 Task: Look for space in Tlaquiltenango, Mexico from 12th  July, 2023 to 15th July, 2023 for 3 adults in price range Rs.12000 to Rs.16000. Place can be entire place with 2 bedrooms having 3 beds and 1 bathroom. Property type can be house, flat, guest house. Booking option can be shelf check-in. Required host language is English.
Action: Mouse moved to (481, 97)
Screenshot: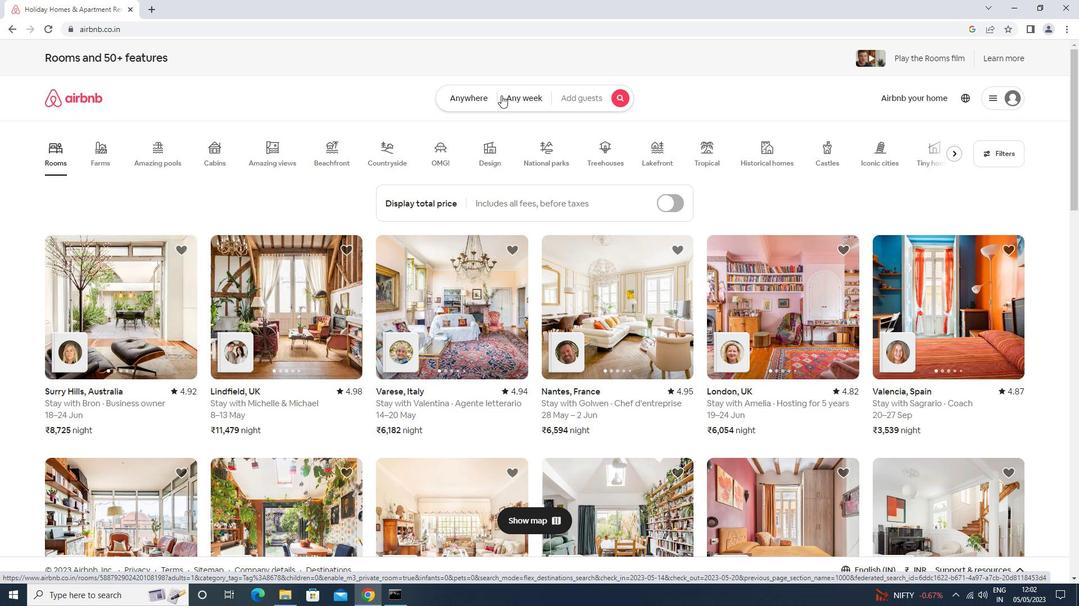 
Action: Mouse pressed left at (481, 97)
Screenshot: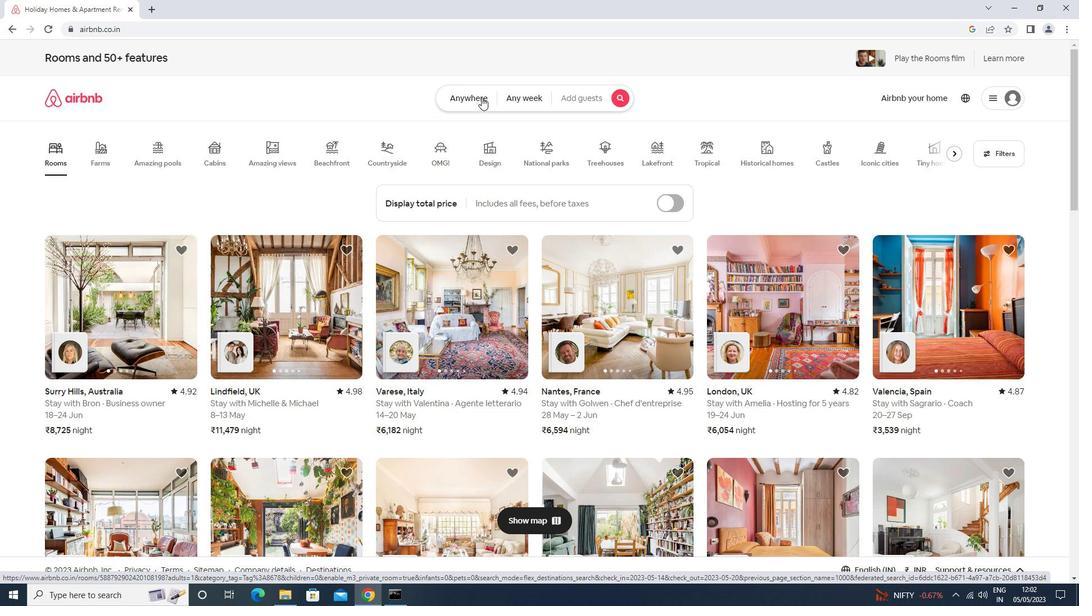 
Action: Mouse moved to (415, 145)
Screenshot: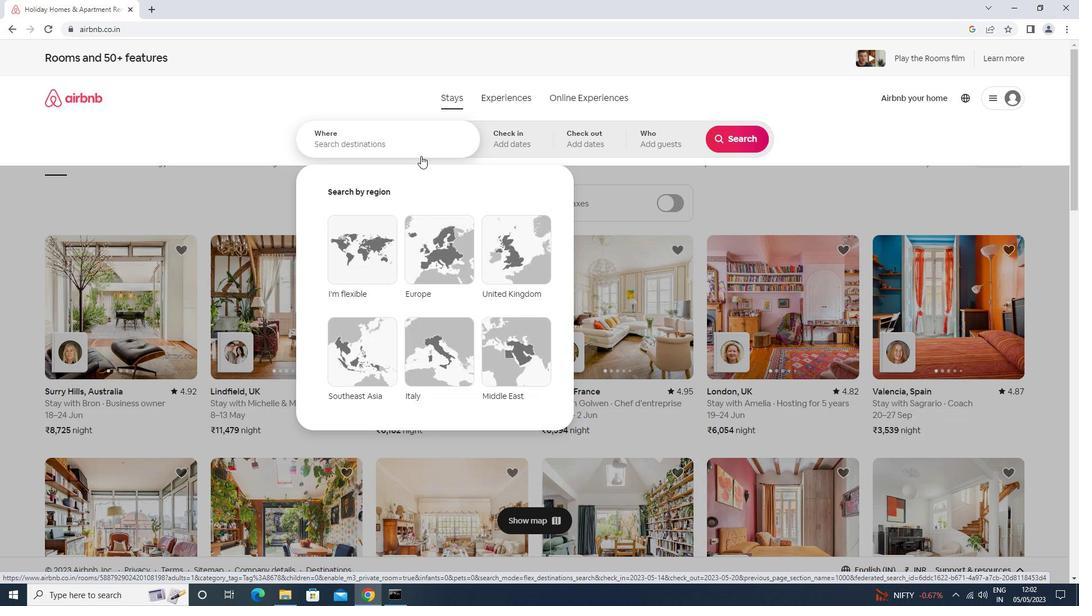 
Action: Mouse pressed left at (415, 145)
Screenshot: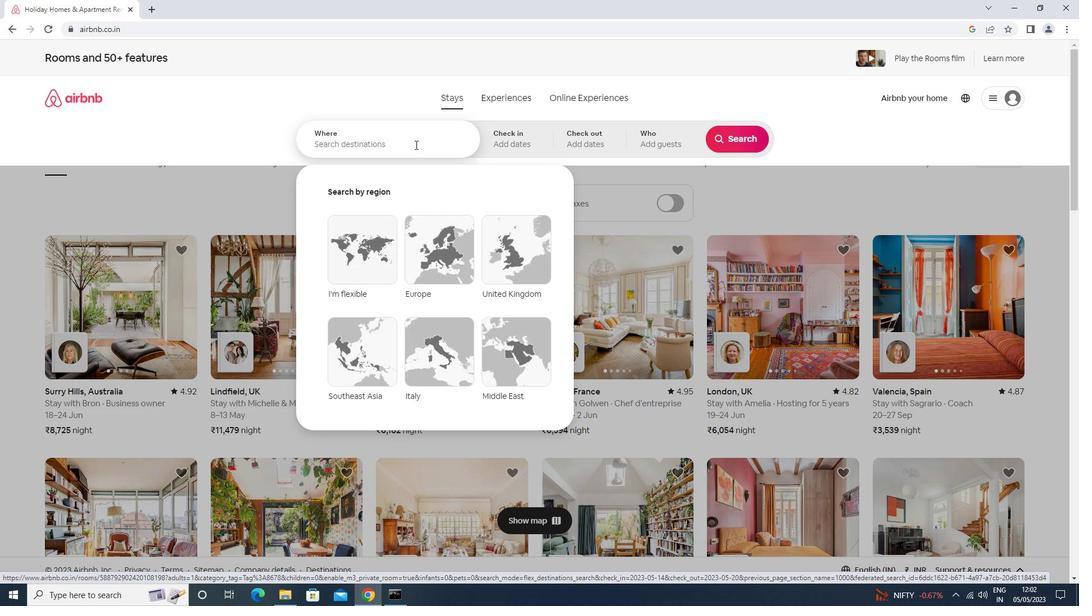 
Action: Key pressed <Key.shift>TIAQUILTENANGO<Key.space><Key.shift><Key.shift><Key.shift><Key.shift><Key.shift><Key.shift>MEXICO<Key.enter>
Screenshot: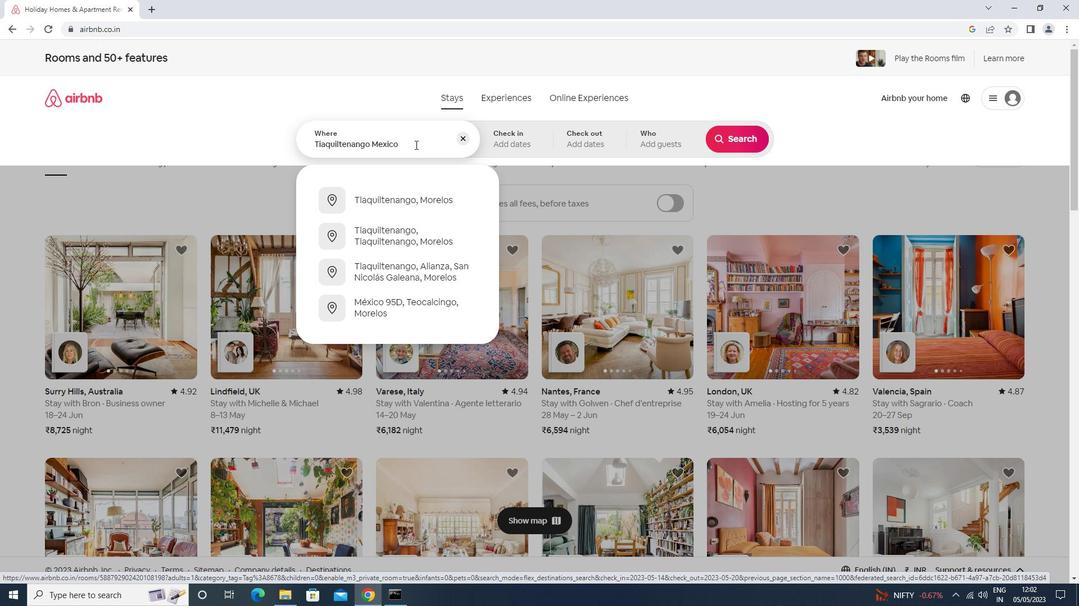 
Action: Mouse moved to (733, 229)
Screenshot: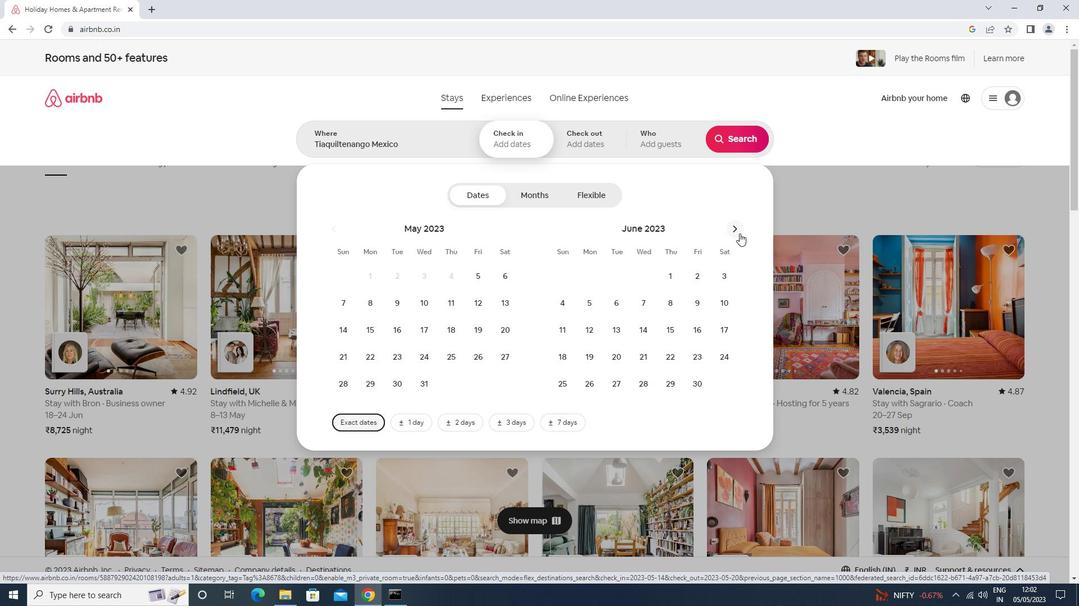 
Action: Mouse pressed left at (733, 229)
Screenshot: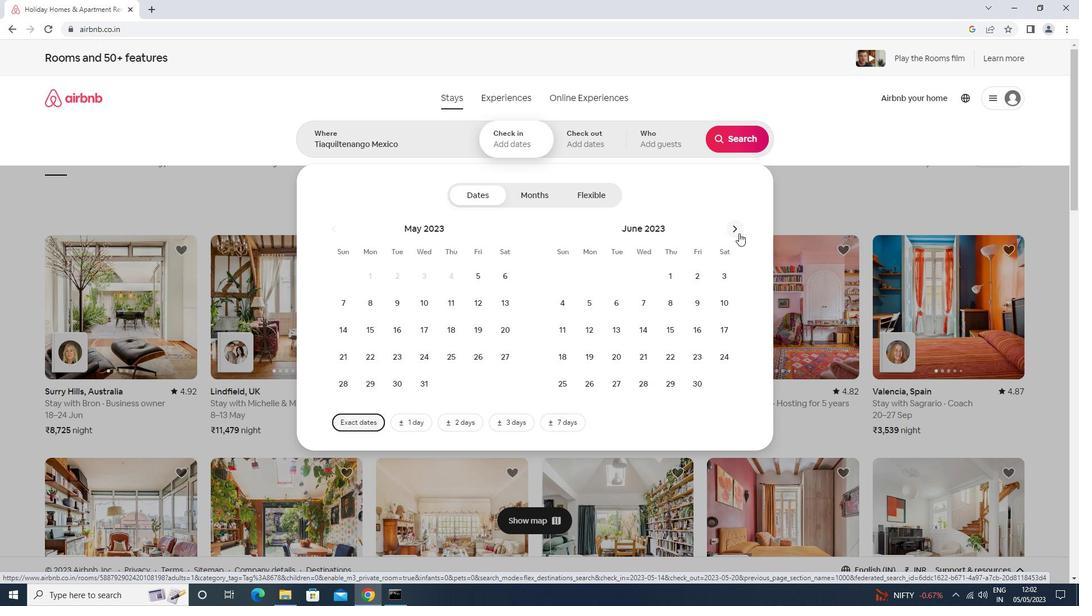 
Action: Mouse moved to (650, 329)
Screenshot: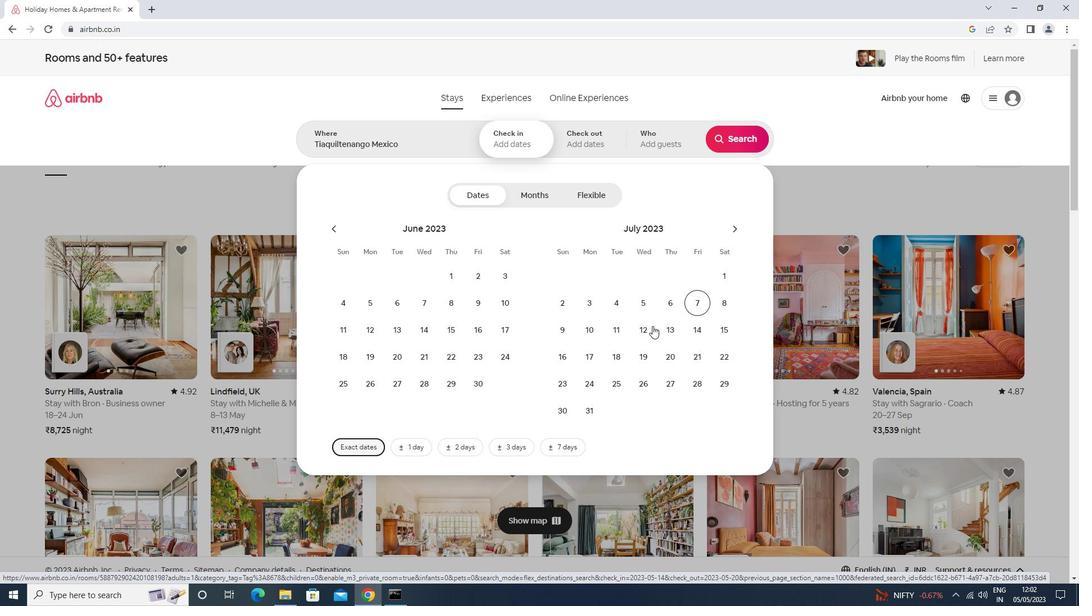 
Action: Mouse pressed left at (650, 329)
Screenshot: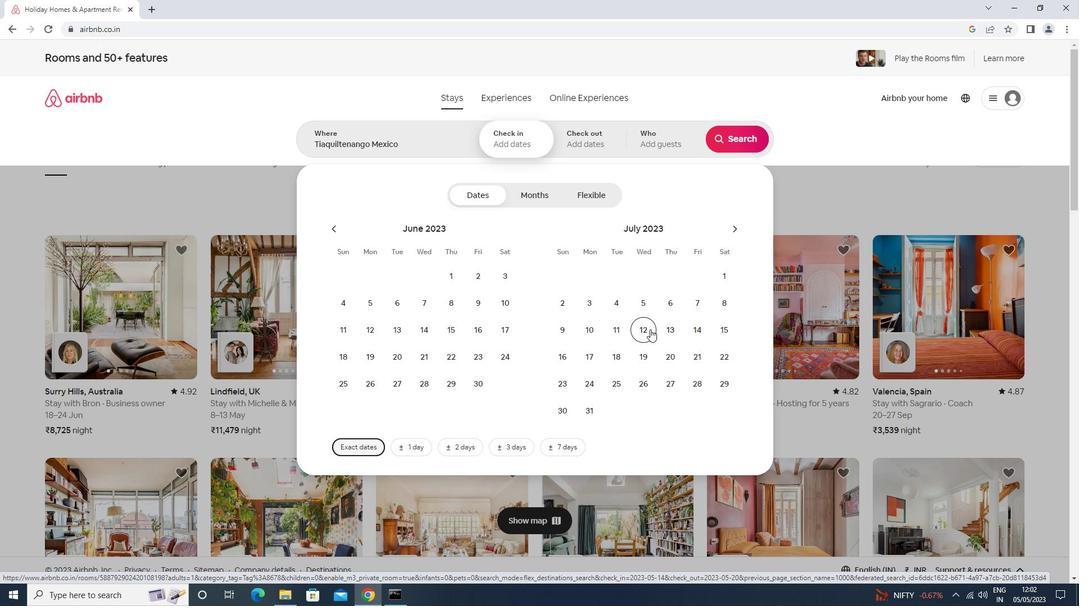 
Action: Mouse moved to (723, 329)
Screenshot: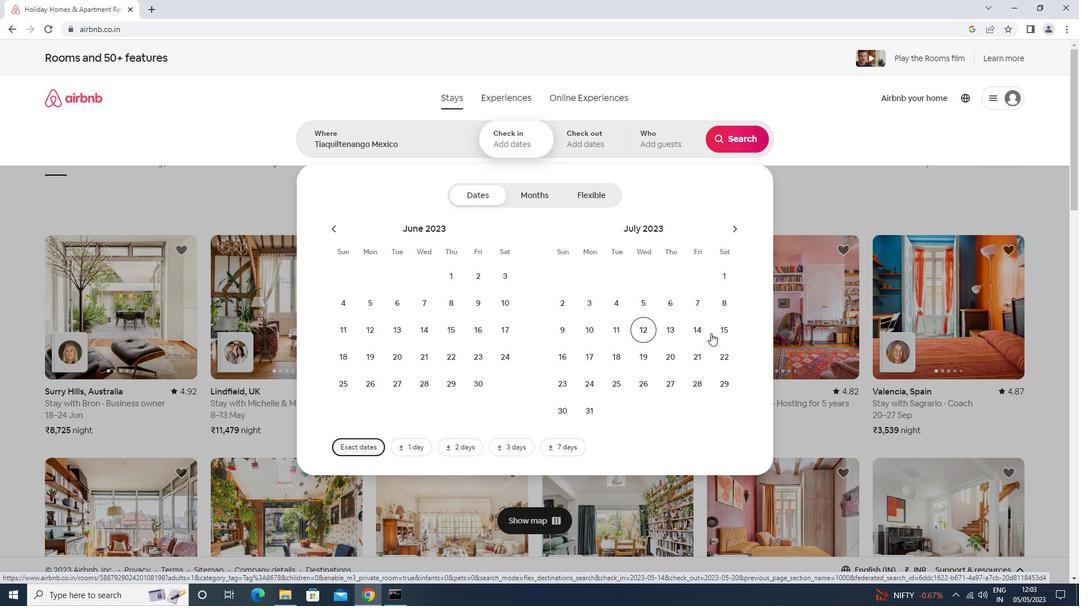 
Action: Mouse pressed left at (723, 329)
Screenshot: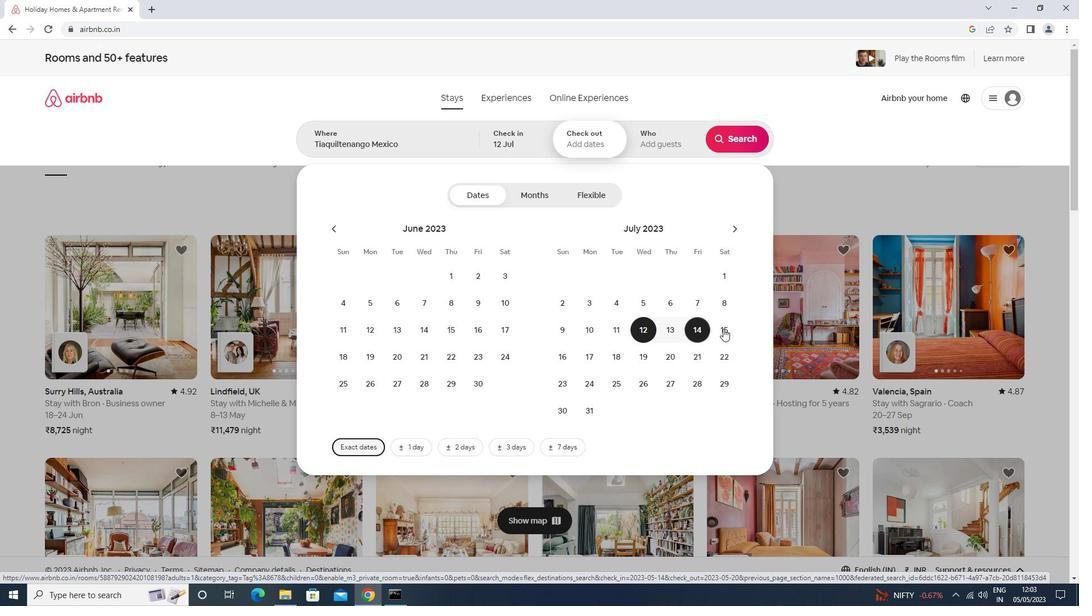 
Action: Mouse moved to (662, 150)
Screenshot: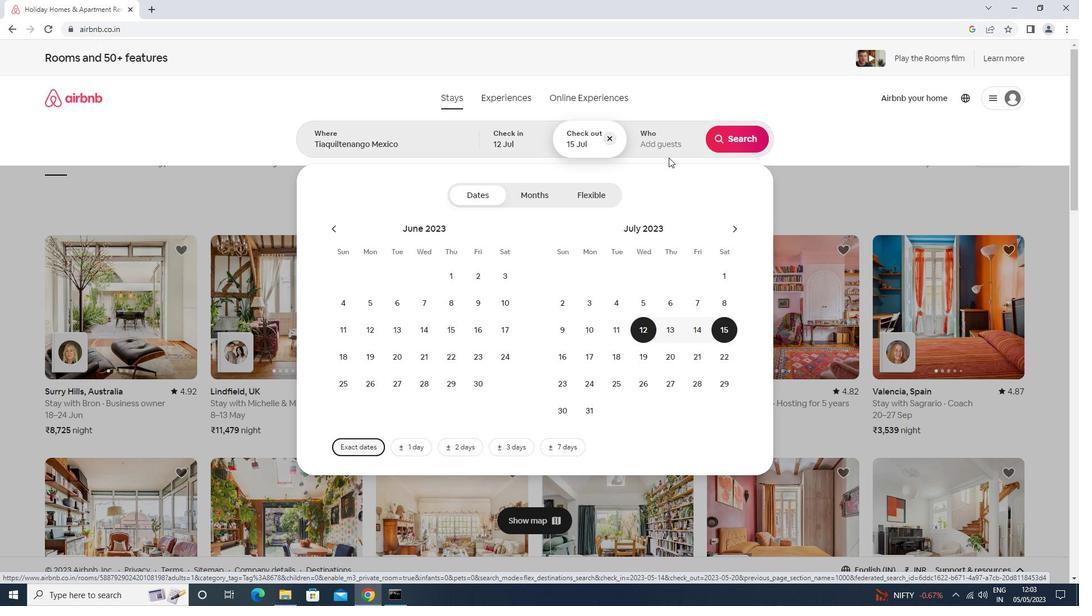 
Action: Mouse pressed left at (662, 150)
Screenshot: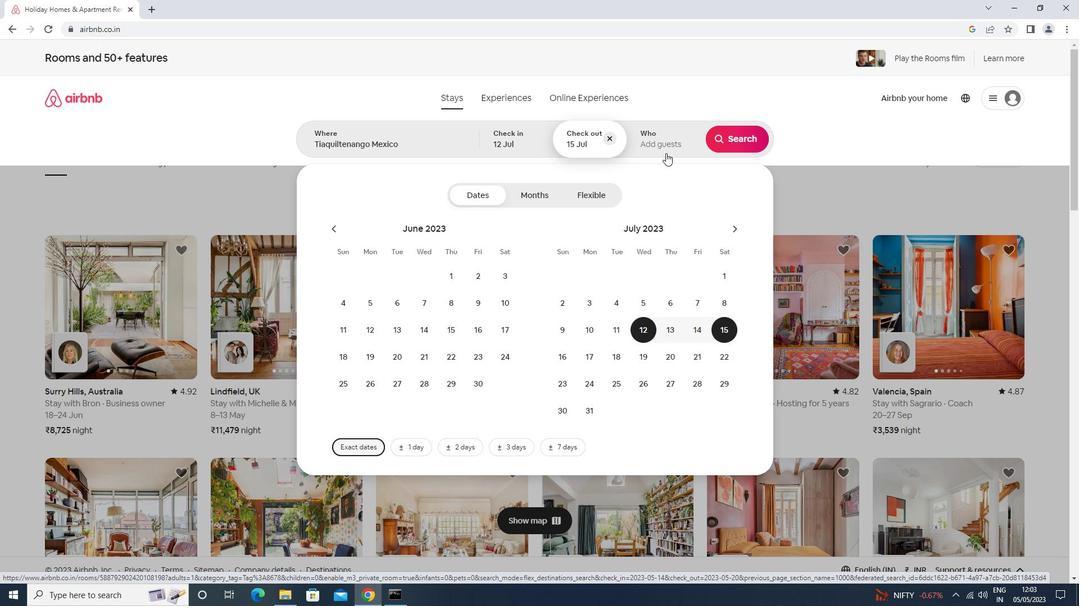 
Action: Mouse moved to (742, 200)
Screenshot: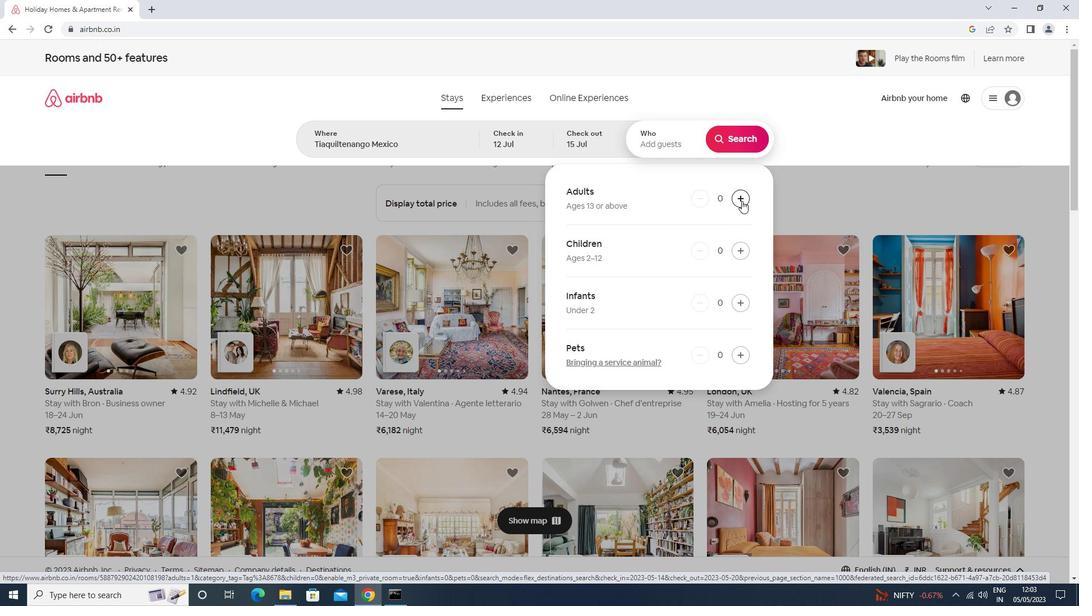 
Action: Mouse pressed left at (742, 200)
Screenshot: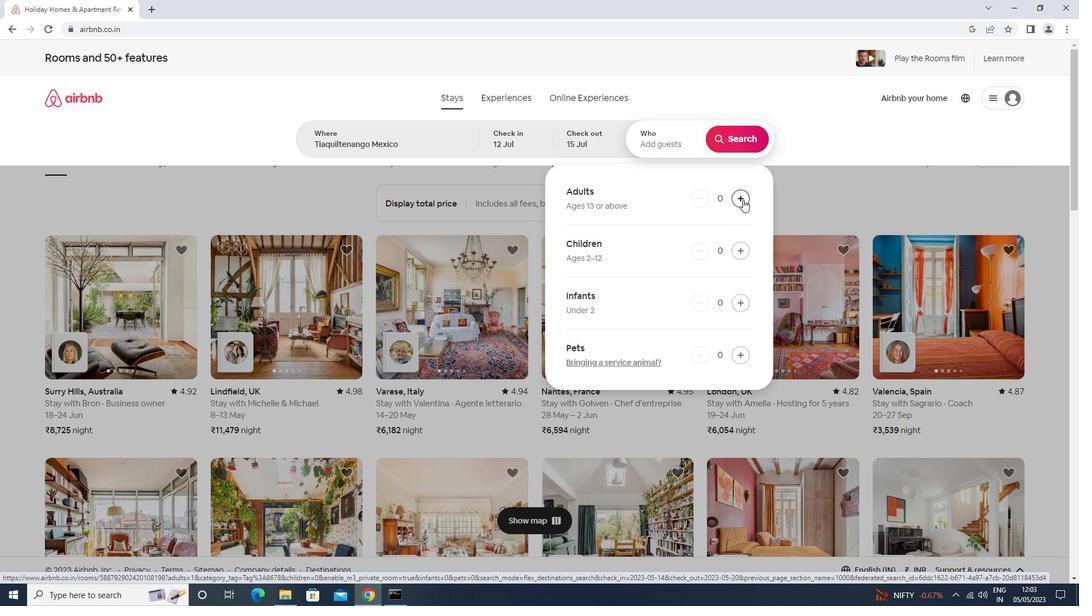 
Action: Mouse pressed left at (742, 200)
Screenshot: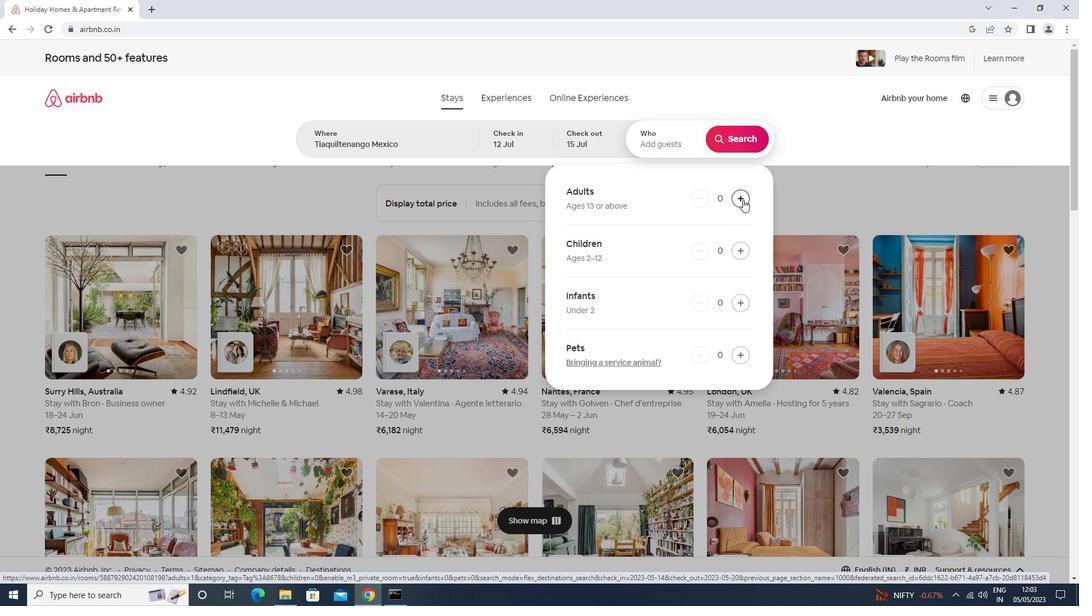 
Action: Mouse pressed left at (742, 200)
Screenshot: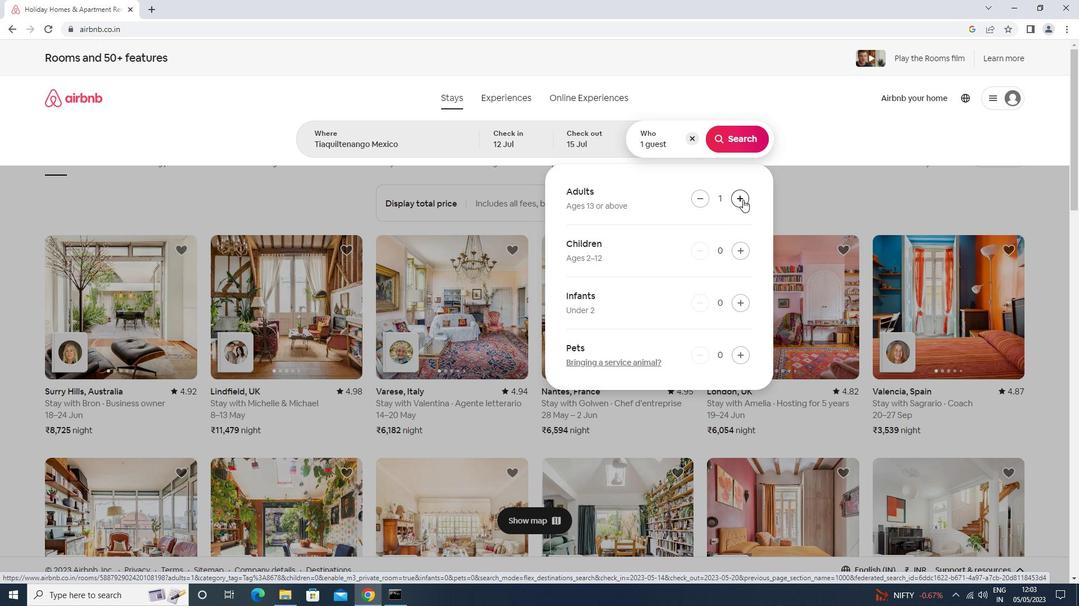 
Action: Mouse moved to (736, 142)
Screenshot: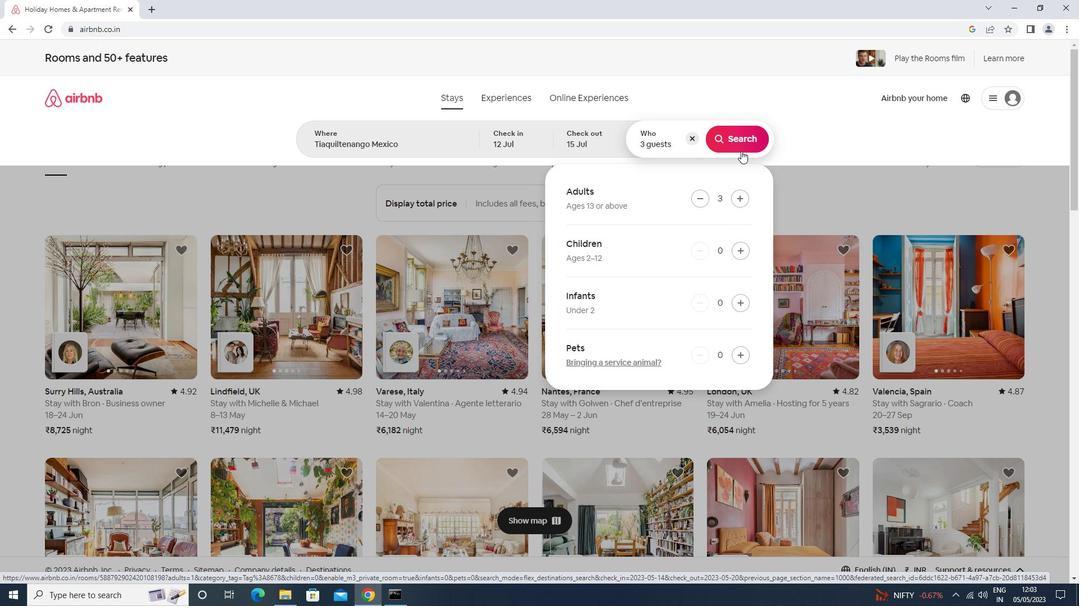 
Action: Mouse pressed left at (736, 142)
Screenshot: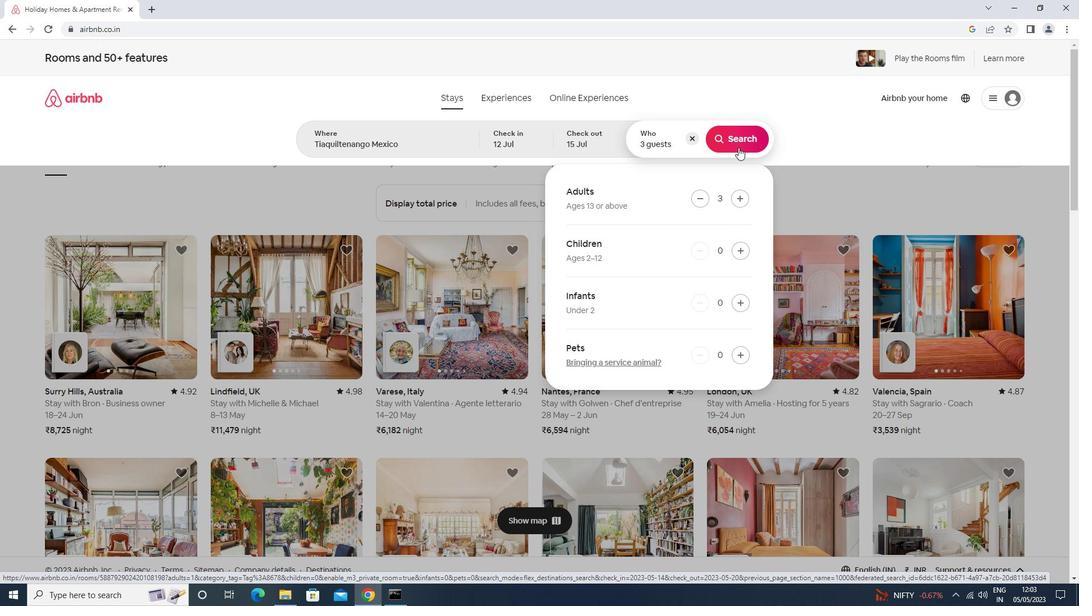 
Action: Mouse moved to (1036, 107)
Screenshot: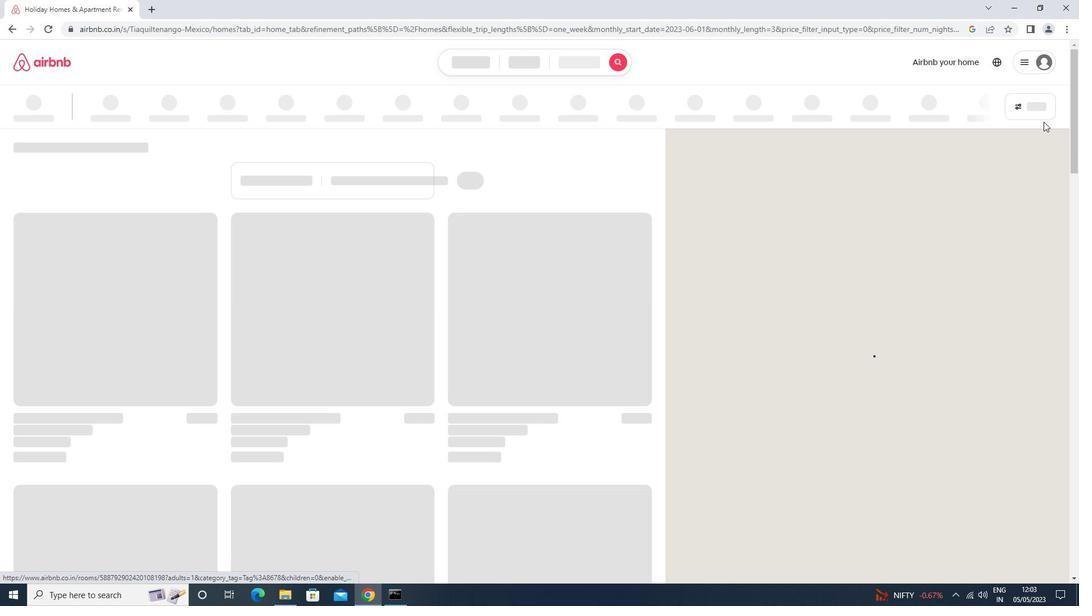 
Action: Mouse pressed left at (1036, 107)
Screenshot: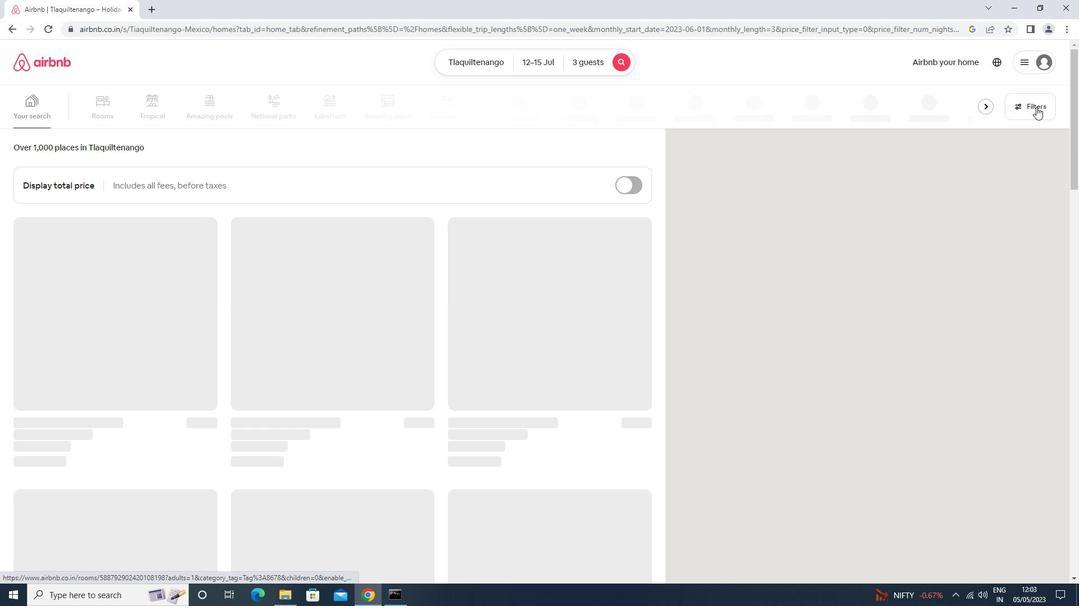 
Action: Mouse moved to (448, 380)
Screenshot: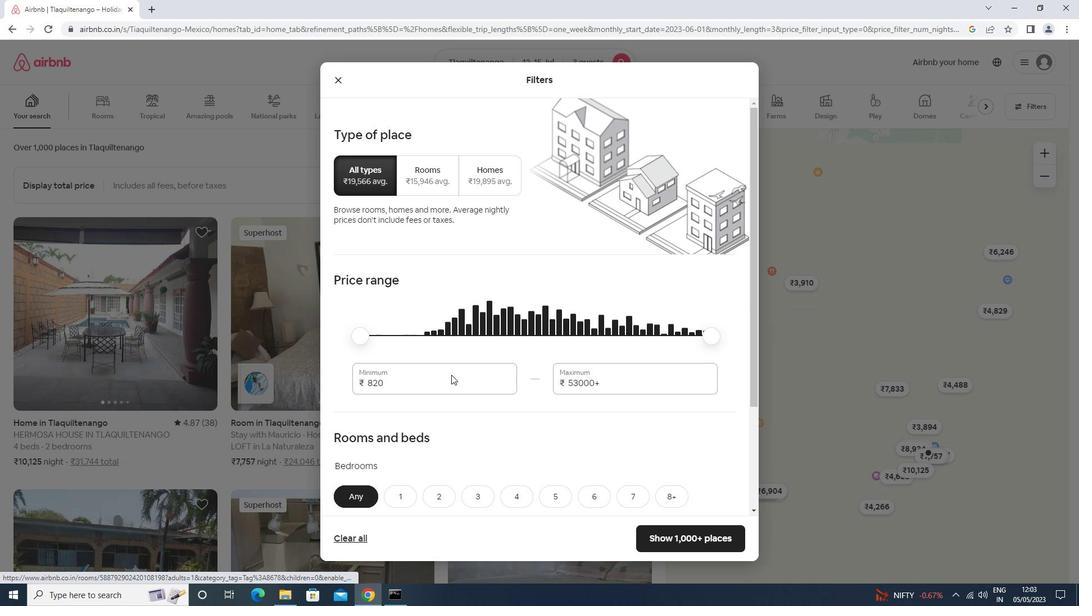 
Action: Mouse pressed left at (448, 380)
Screenshot: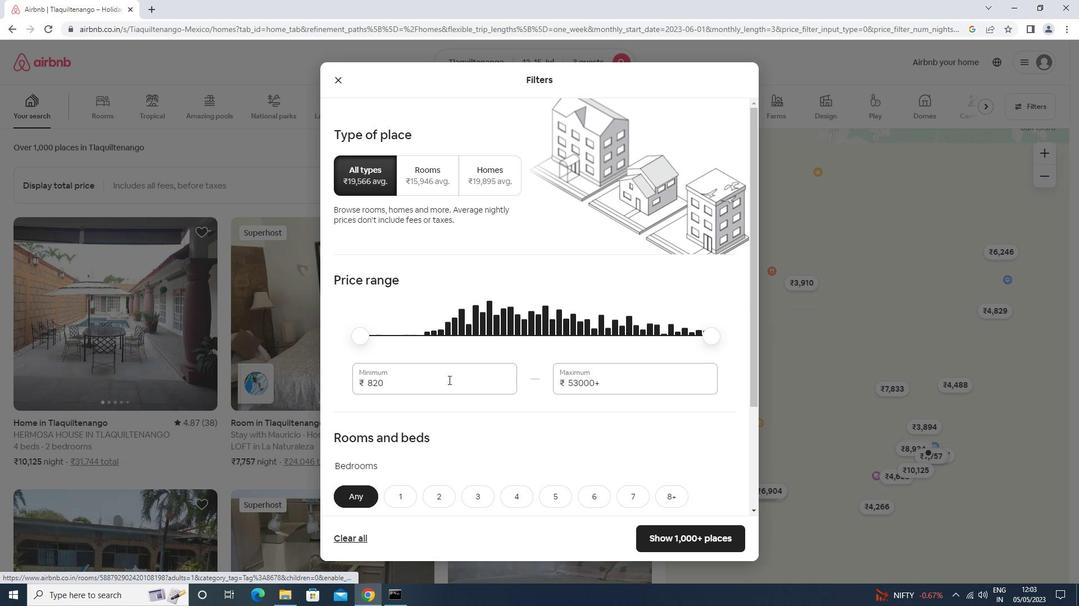 
Action: Key pressed <Key.backspace><Key.backspace><Key.backspace>12000<Key.tab>16000
Screenshot: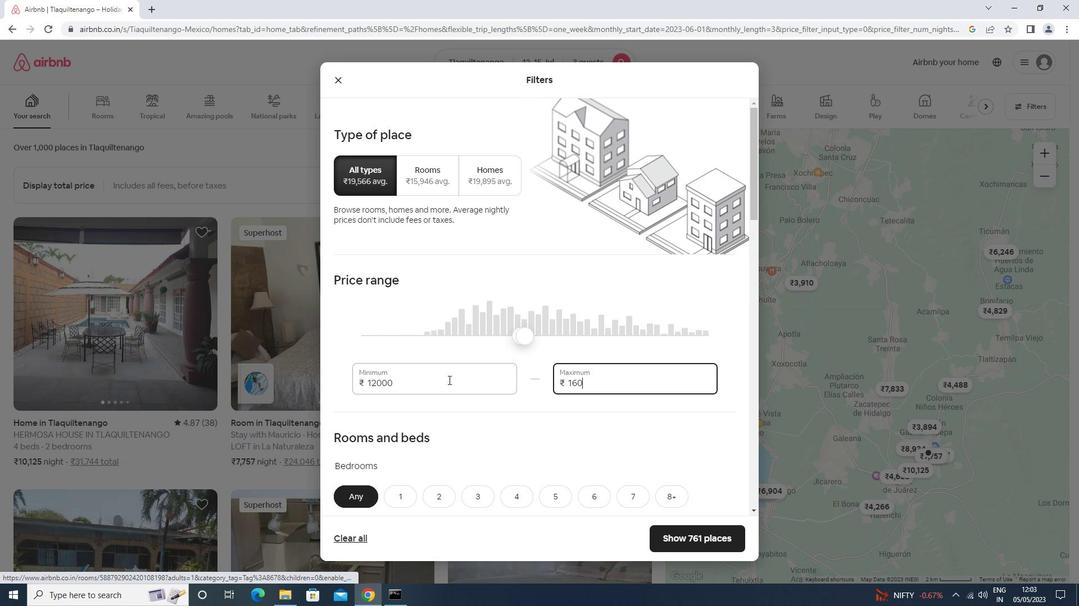 
Action: Mouse moved to (447, 381)
Screenshot: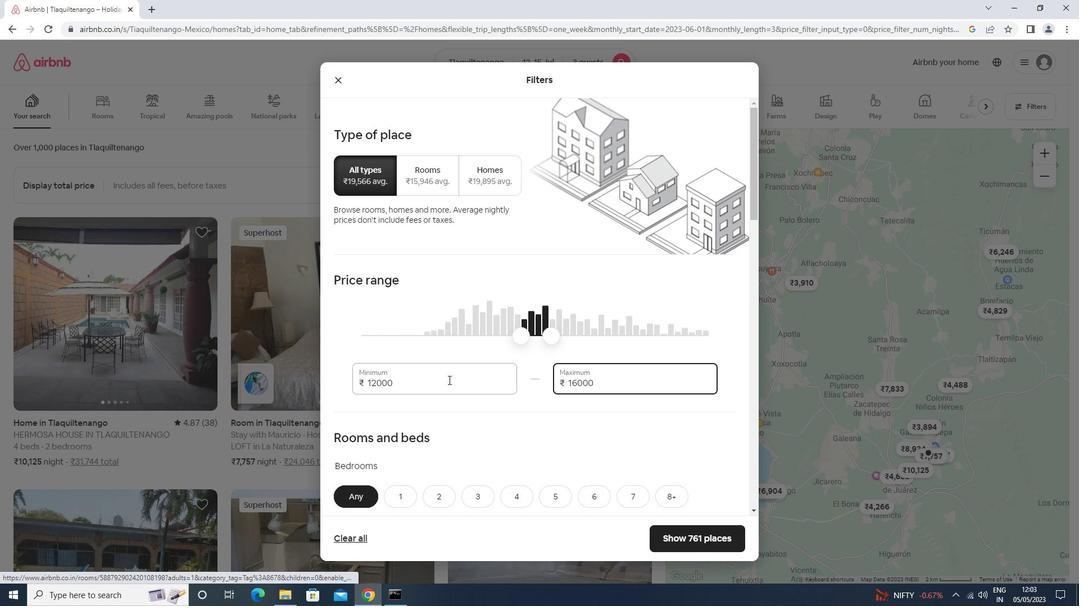 
Action: Mouse scrolled (447, 381) with delta (0, 0)
Screenshot: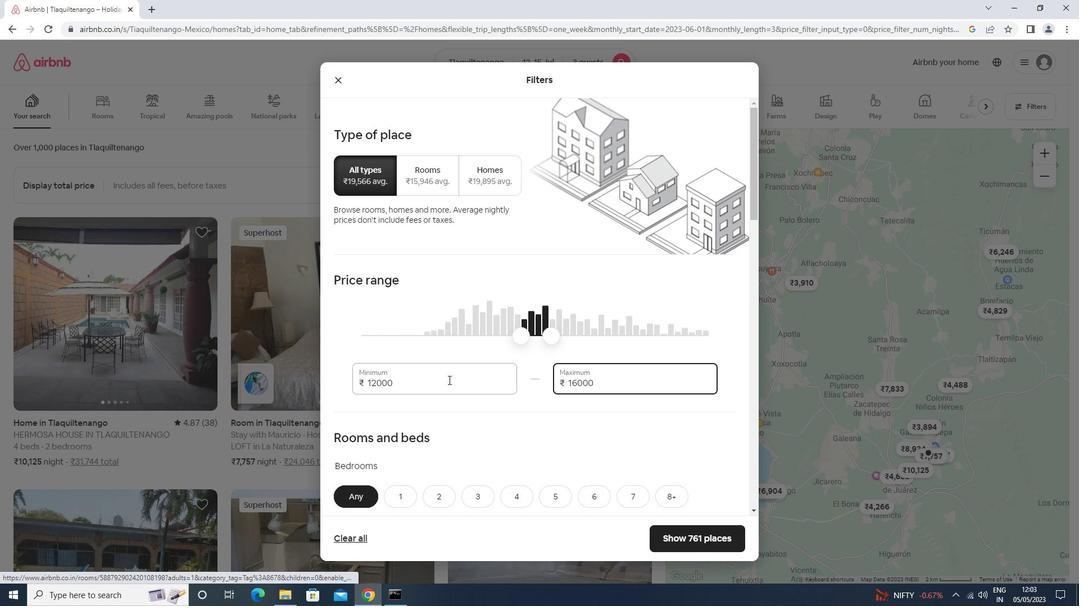 
Action: Mouse scrolled (447, 381) with delta (0, 0)
Screenshot: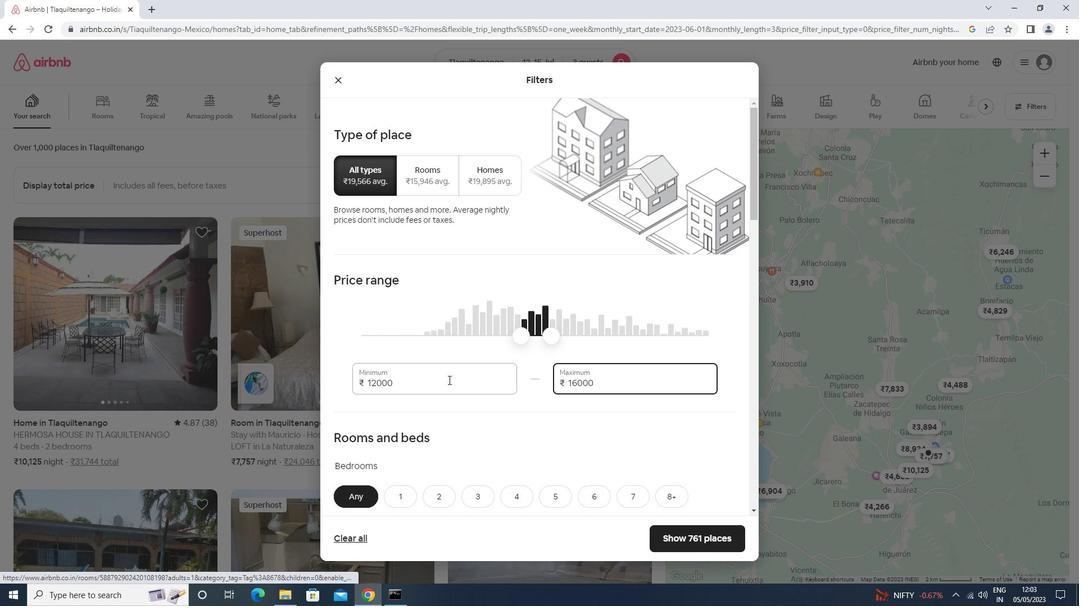 
Action: Mouse scrolled (447, 381) with delta (0, 0)
Screenshot: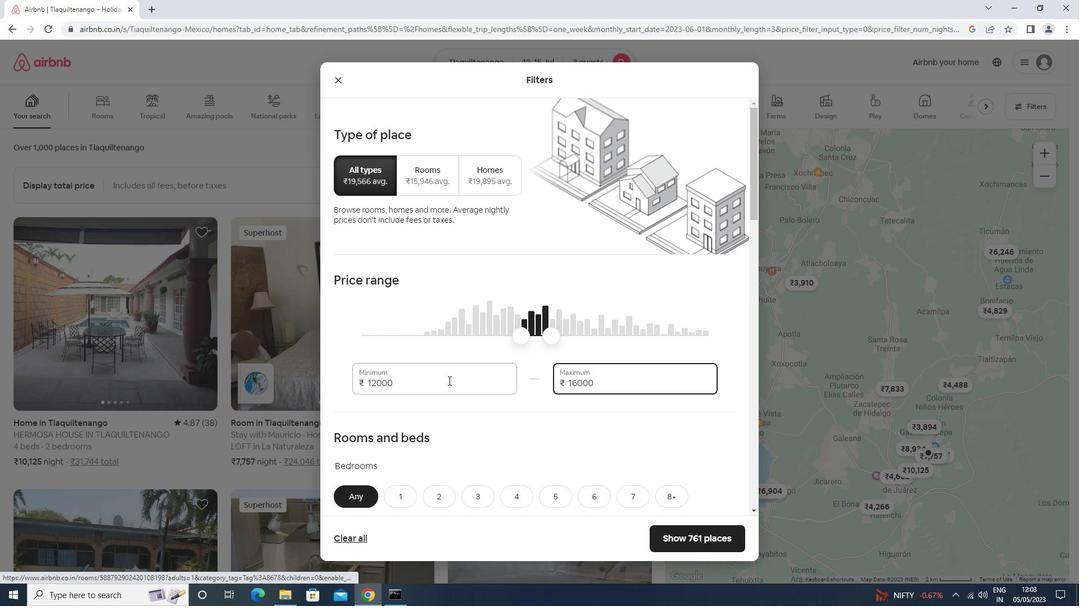 
Action: Mouse moved to (446, 382)
Screenshot: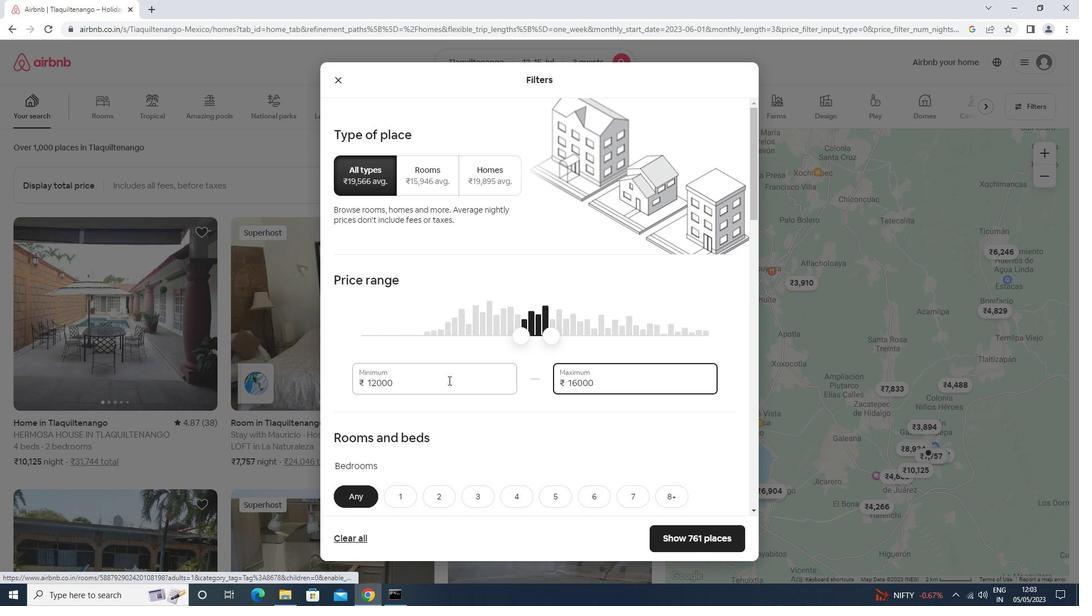 
Action: Mouse scrolled (446, 382) with delta (0, 0)
Screenshot: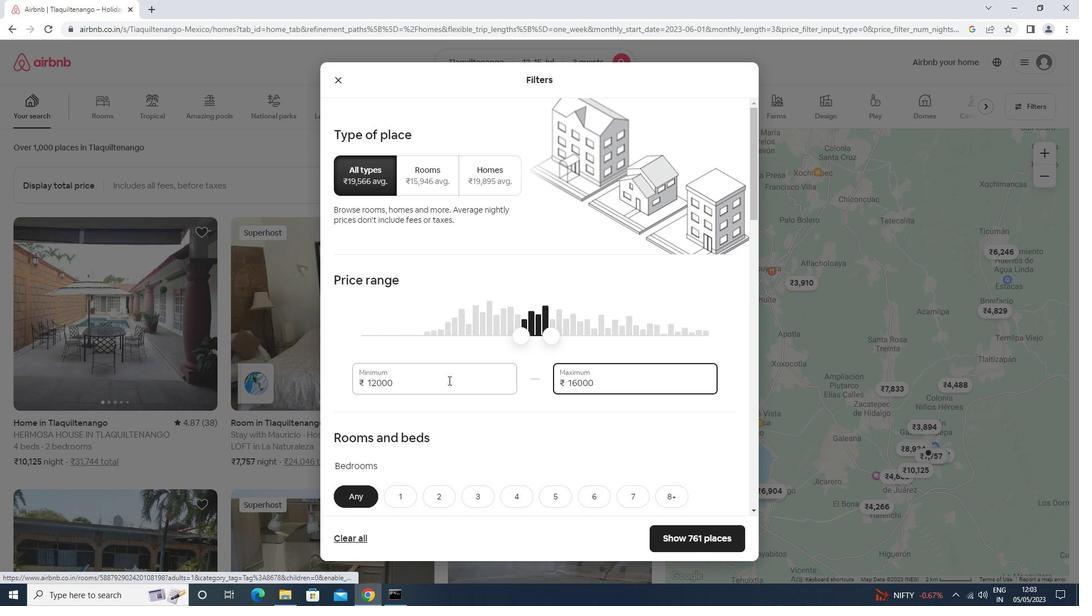 
Action: Mouse moved to (430, 273)
Screenshot: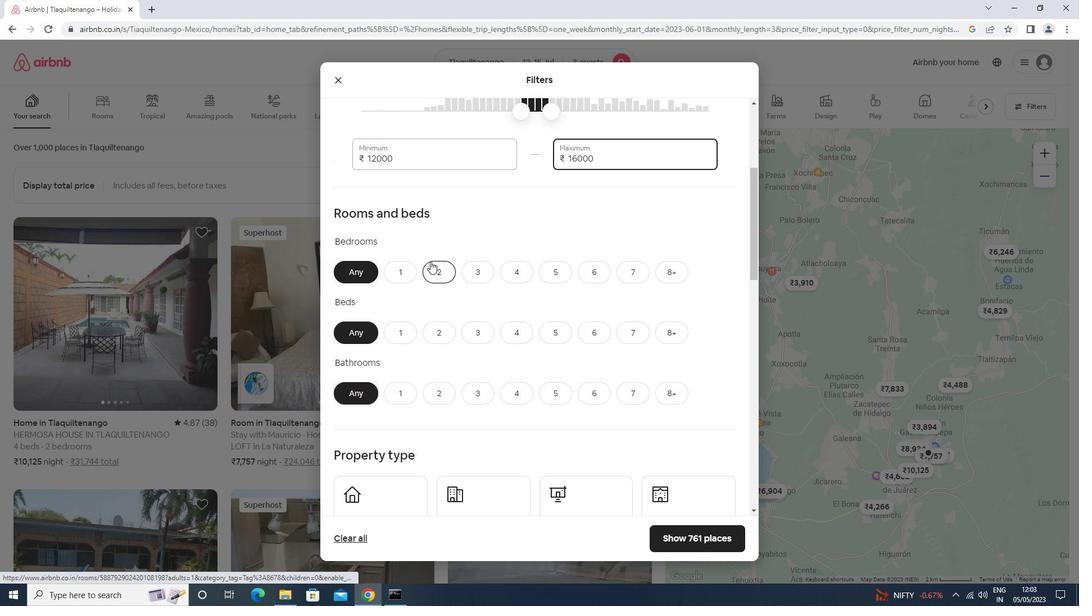 
Action: Mouse pressed left at (430, 273)
Screenshot: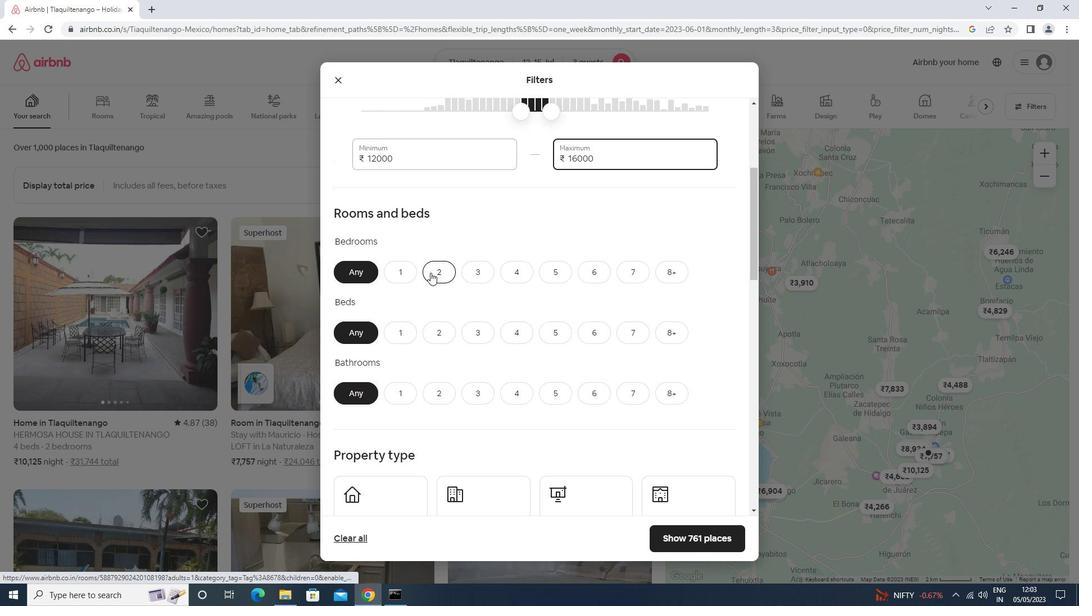 
Action: Mouse moved to (470, 329)
Screenshot: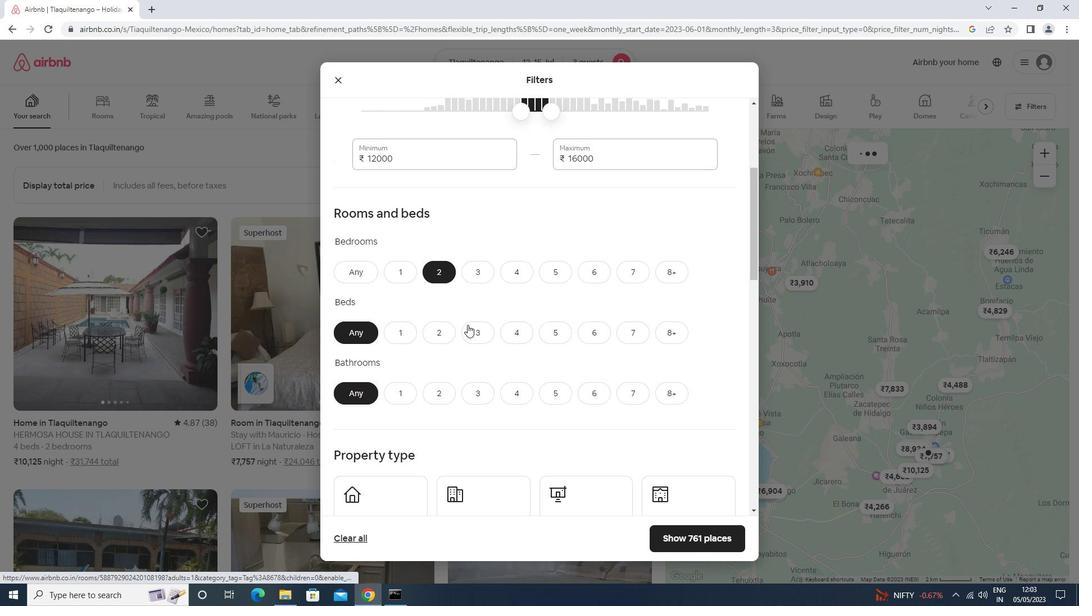 
Action: Mouse pressed left at (470, 329)
Screenshot: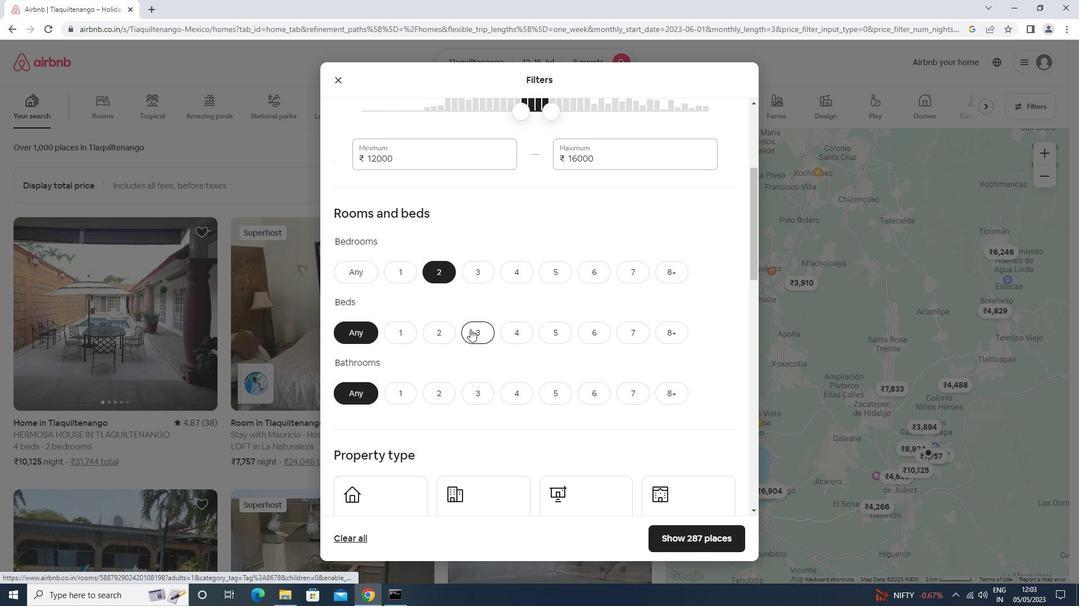 
Action: Mouse scrolled (470, 329) with delta (0, 0)
Screenshot: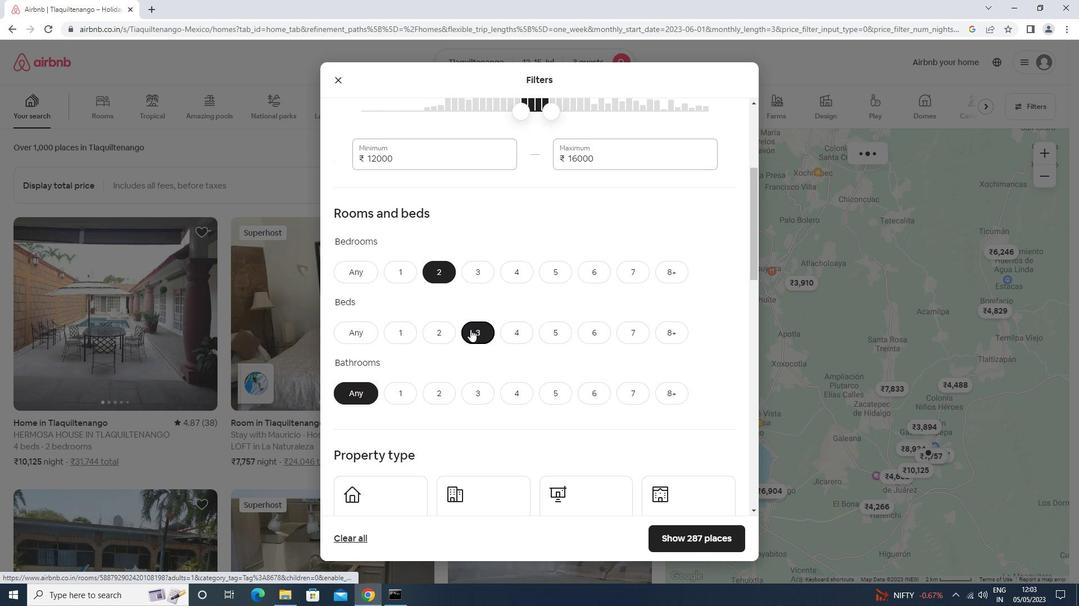 
Action: Mouse moved to (402, 336)
Screenshot: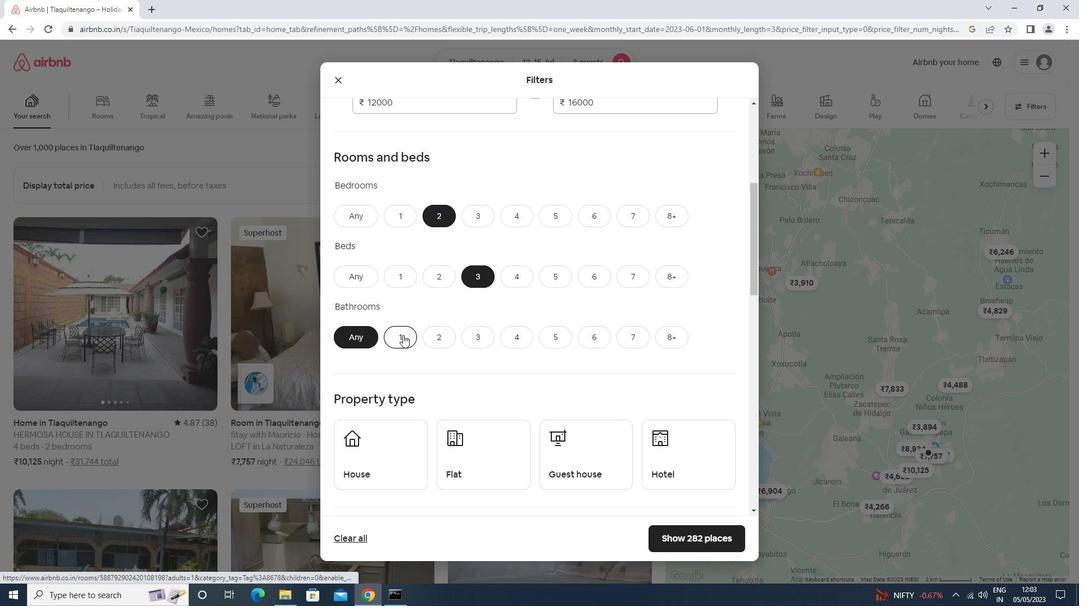 
Action: Mouse pressed left at (402, 336)
Screenshot: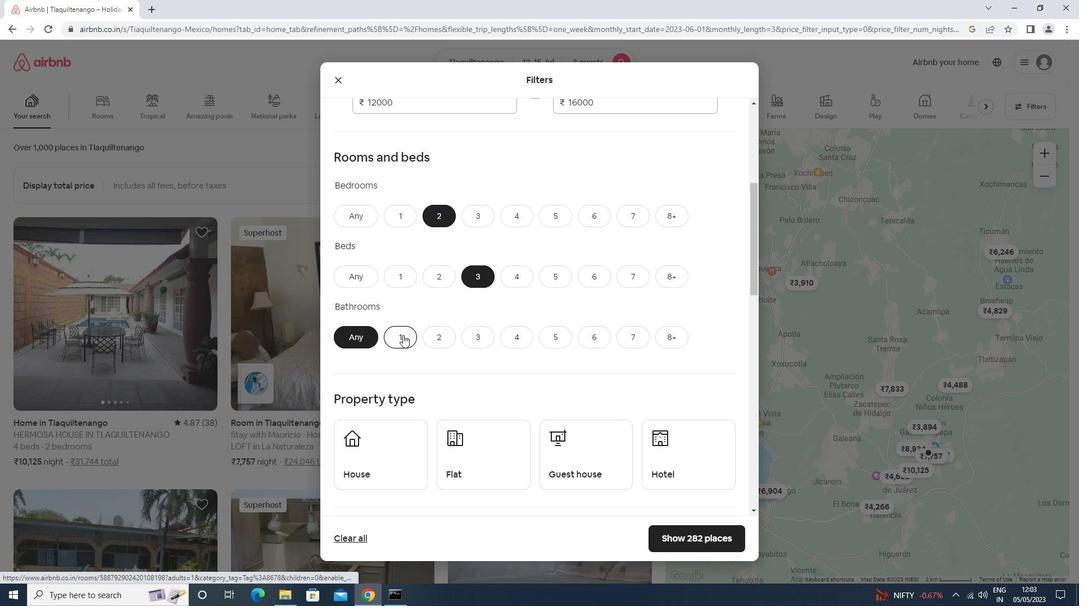 
Action: Mouse scrolled (402, 335) with delta (0, 0)
Screenshot: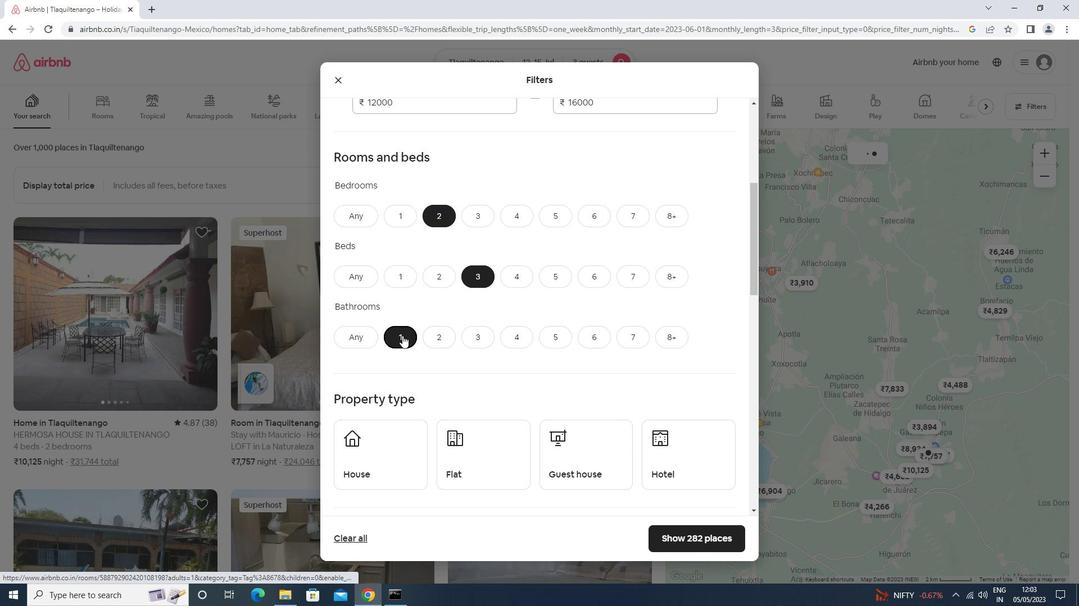 
Action: Mouse scrolled (402, 335) with delta (0, 0)
Screenshot: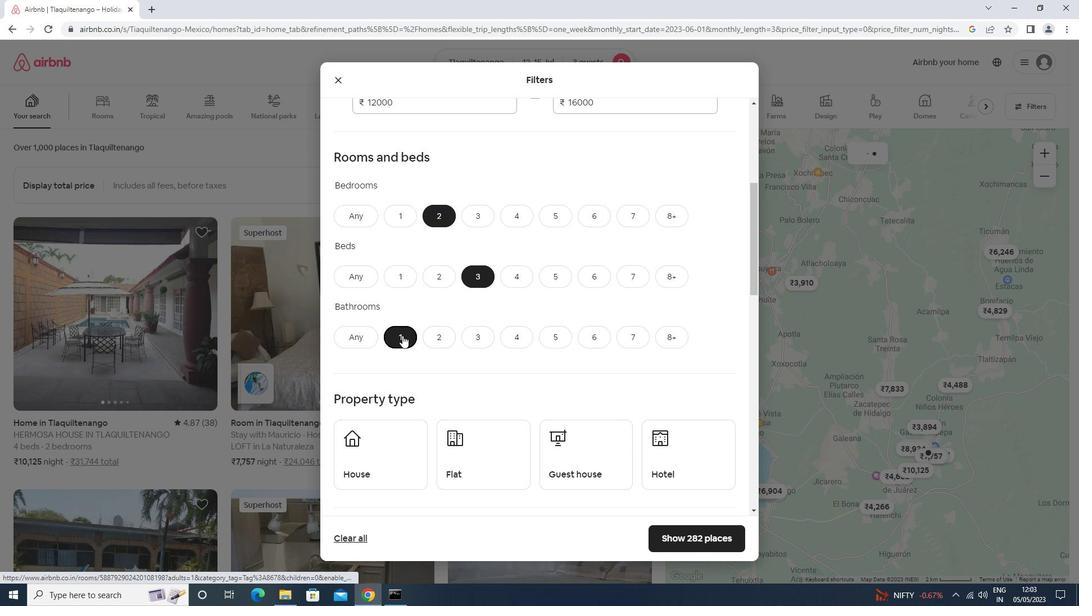 
Action: Mouse scrolled (402, 335) with delta (0, 0)
Screenshot: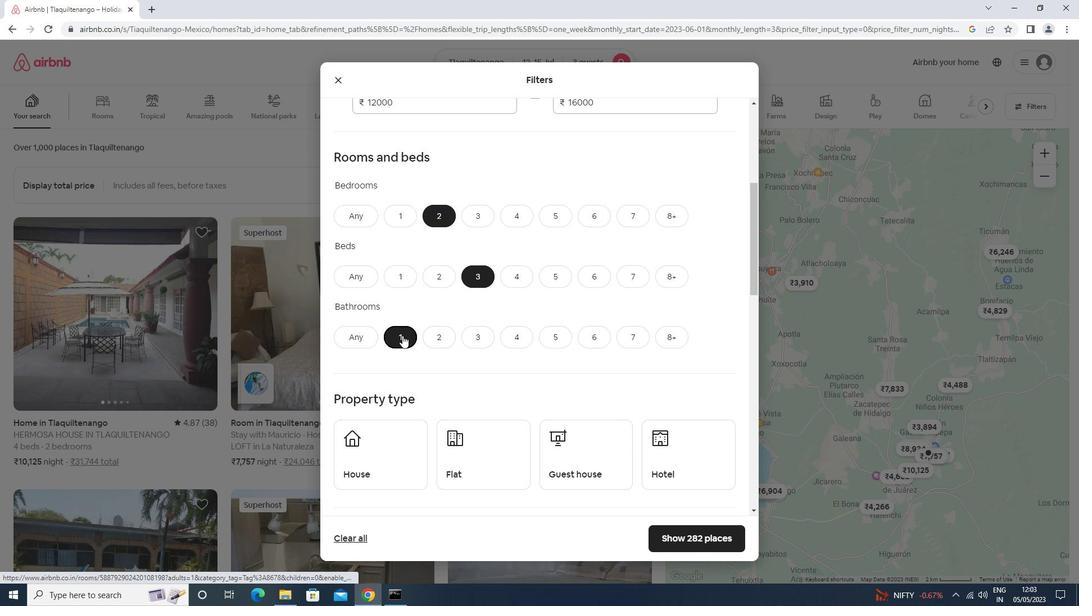 
Action: Mouse scrolled (402, 335) with delta (0, 0)
Screenshot: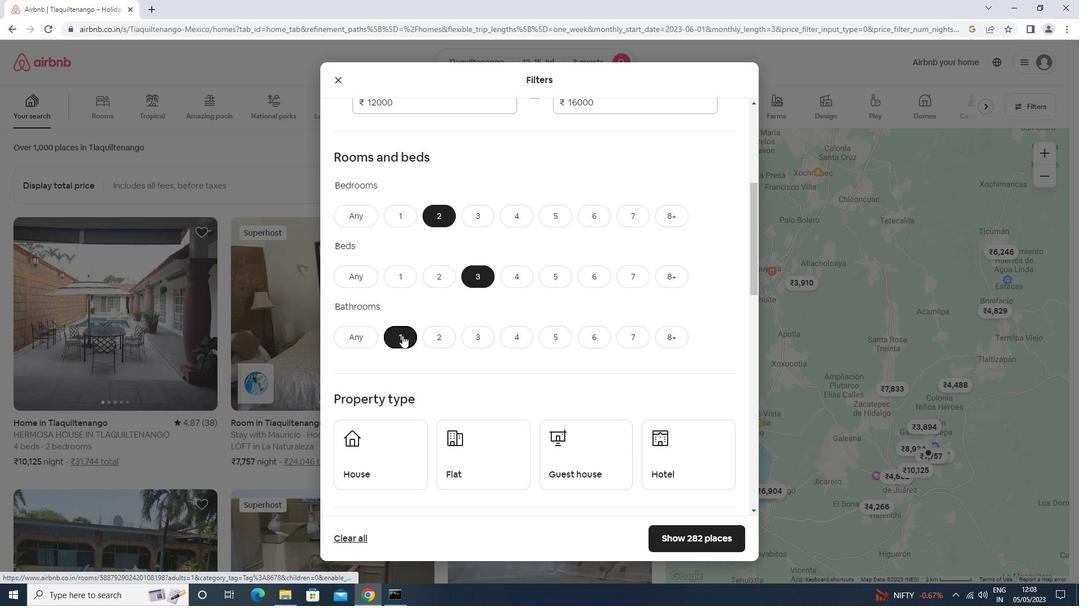 
Action: Mouse moved to (398, 248)
Screenshot: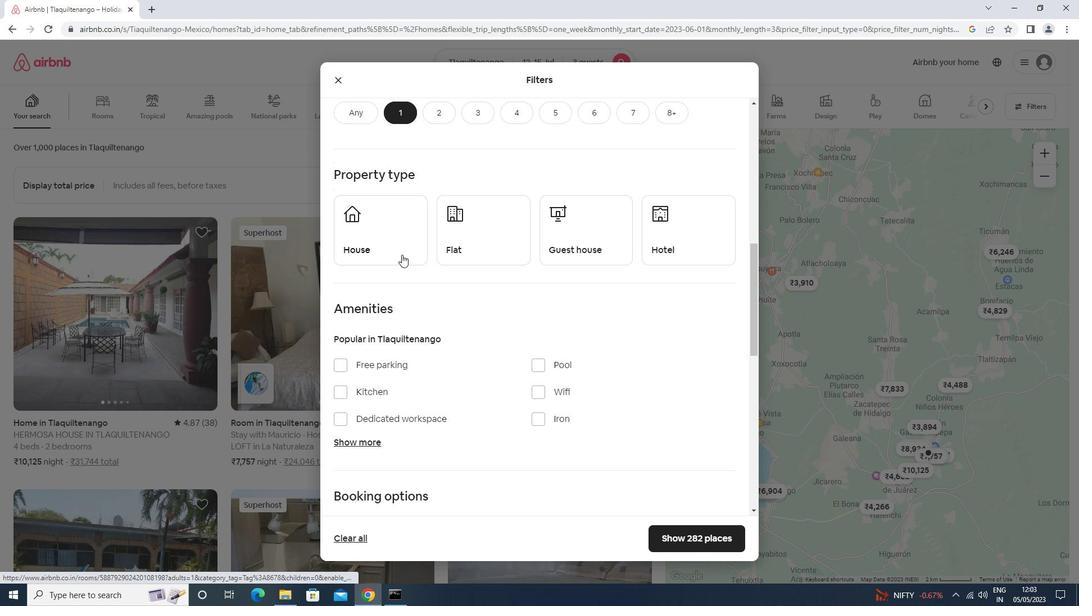 
Action: Mouse pressed left at (398, 248)
Screenshot: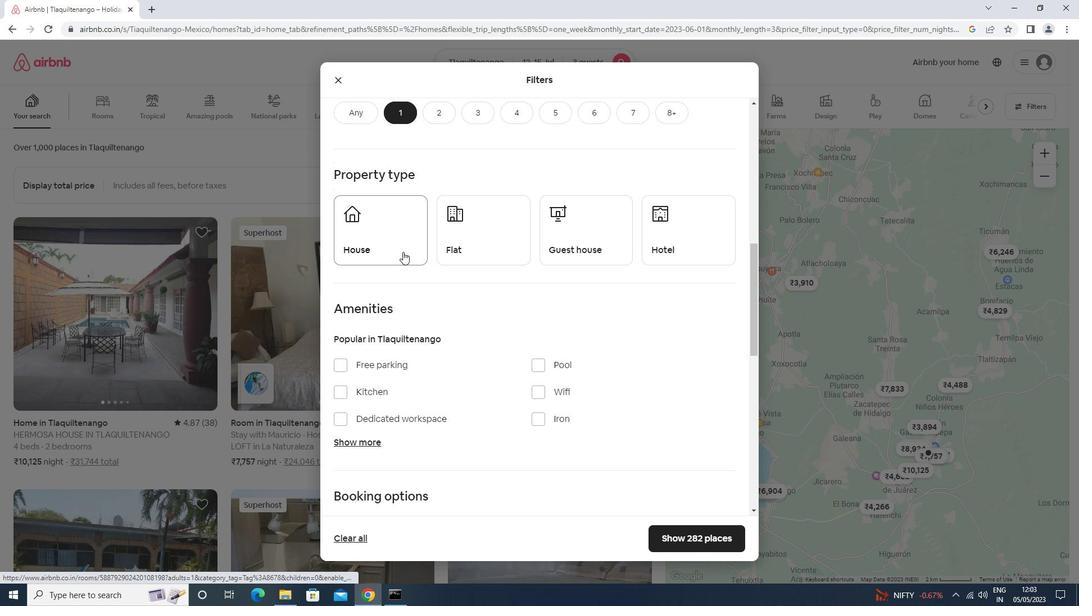 
Action: Mouse moved to (466, 246)
Screenshot: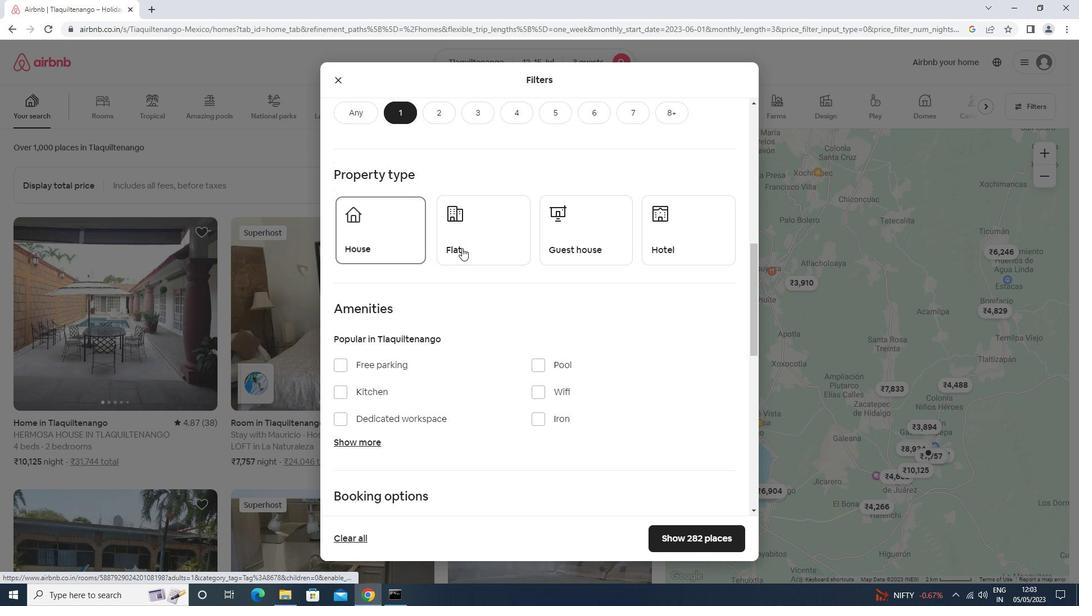 
Action: Mouse pressed left at (466, 246)
Screenshot: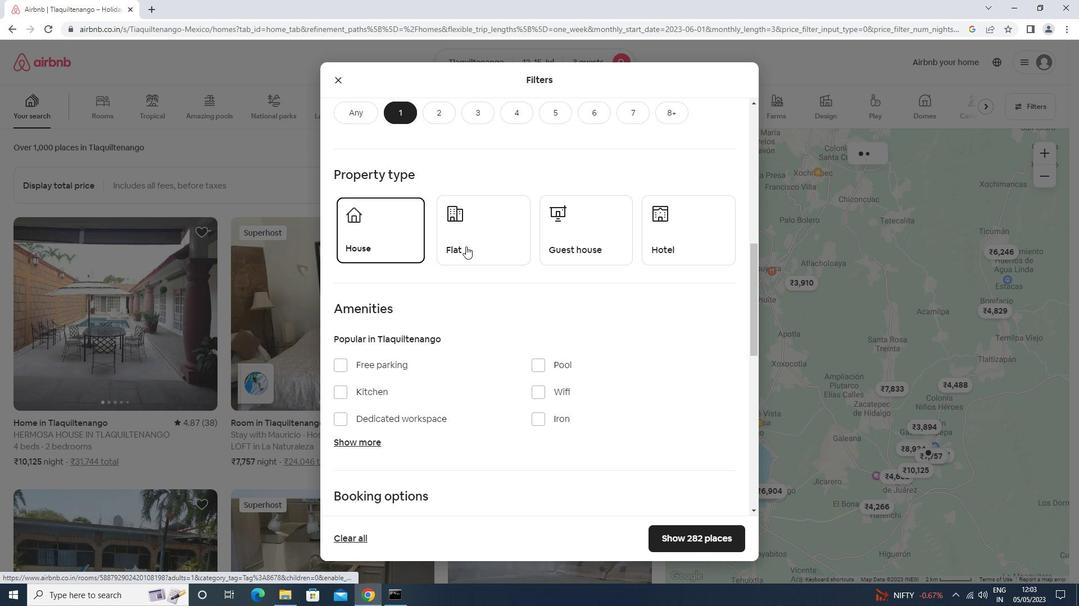 
Action: Mouse moved to (567, 245)
Screenshot: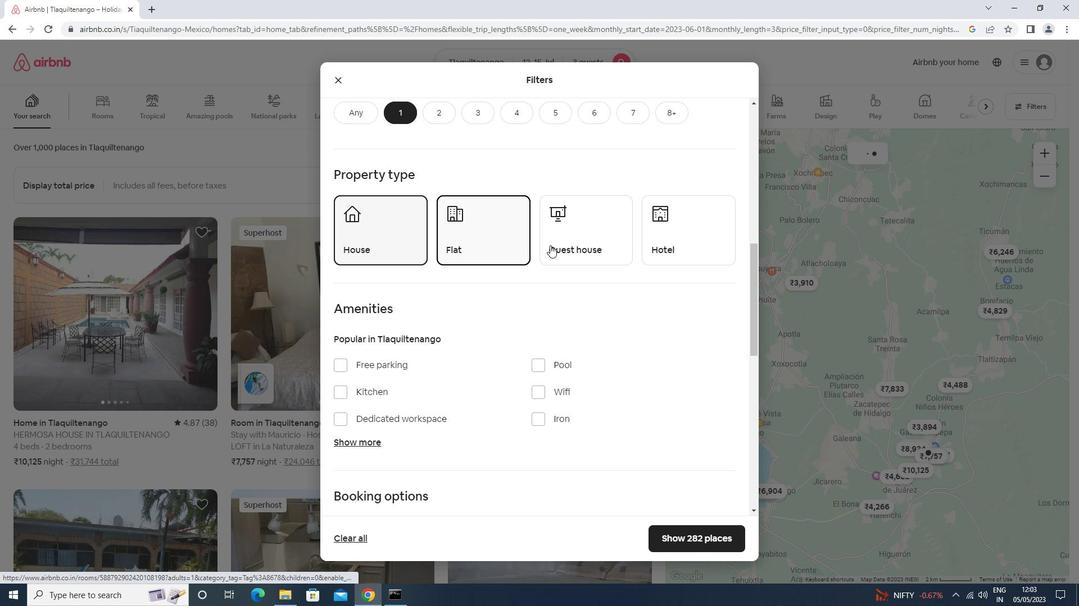 
Action: Mouse pressed left at (567, 245)
Screenshot: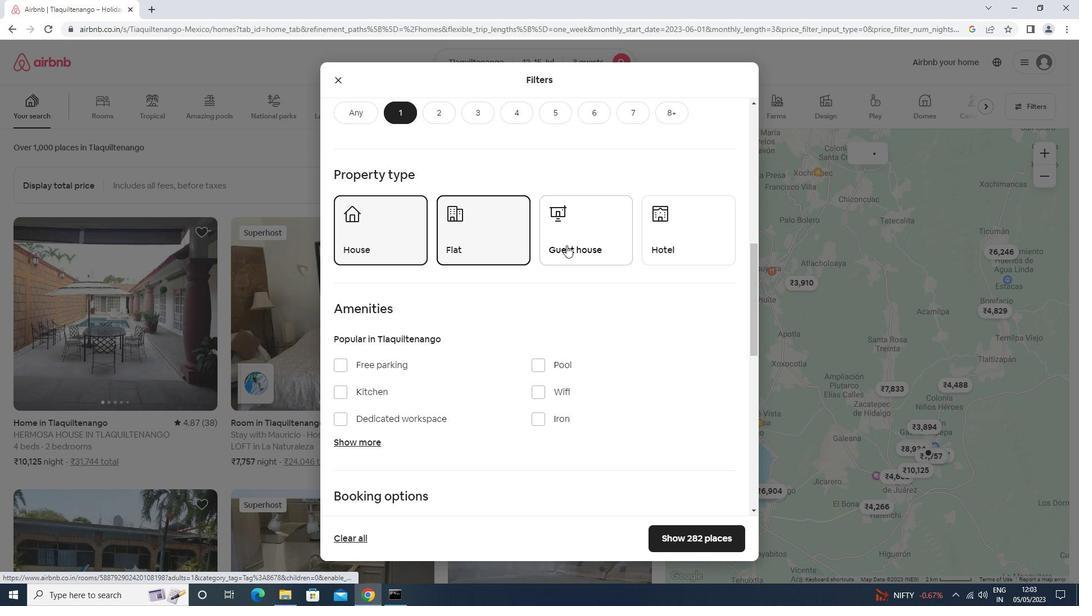 
Action: Mouse moved to (564, 242)
Screenshot: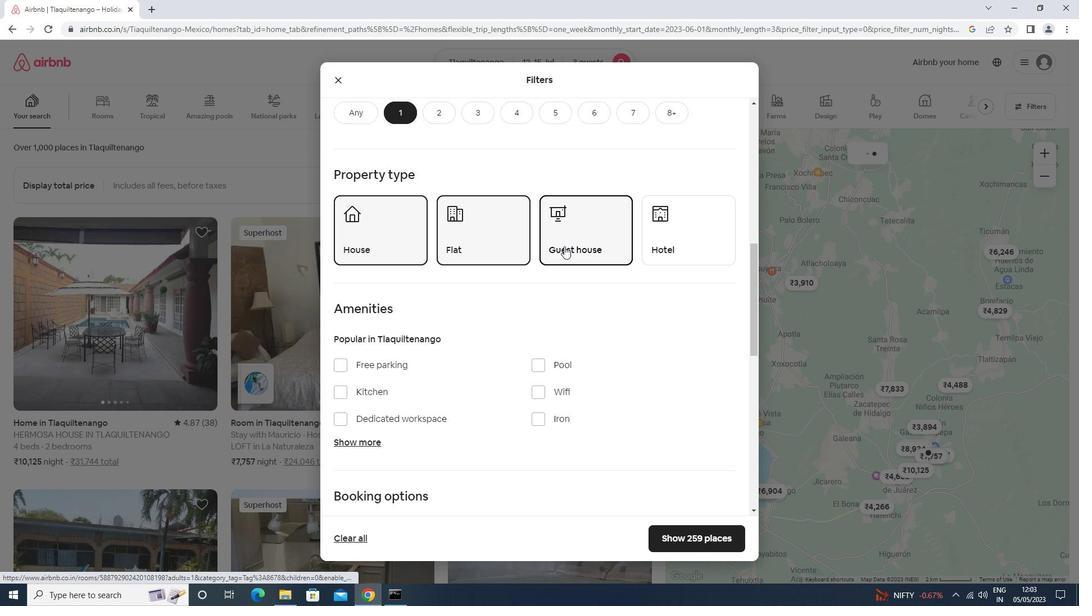 
Action: Mouse scrolled (564, 242) with delta (0, 0)
Screenshot: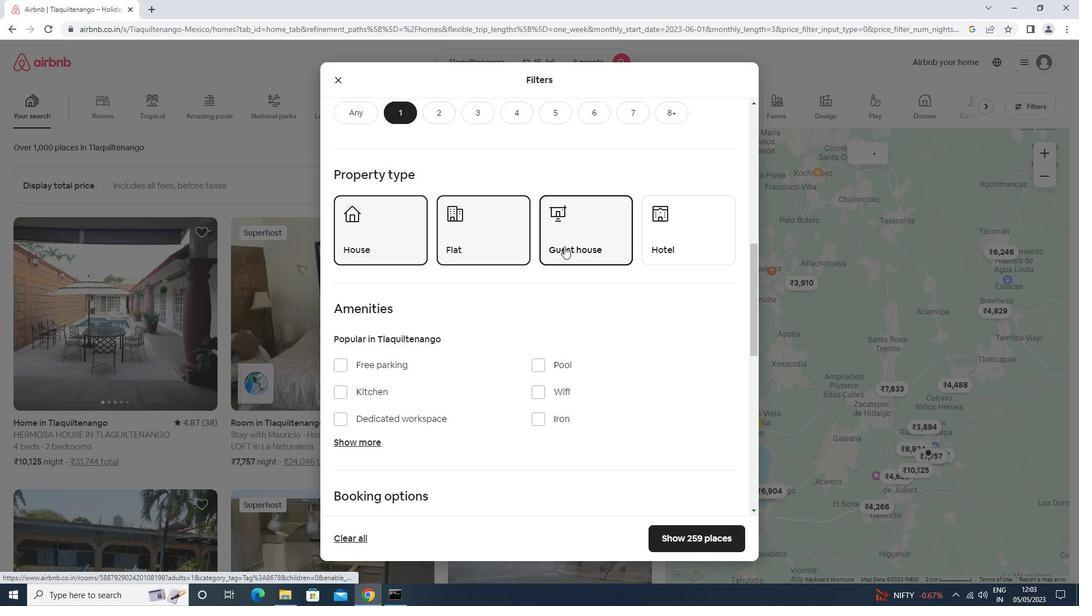 
Action: Mouse scrolled (564, 242) with delta (0, 0)
Screenshot: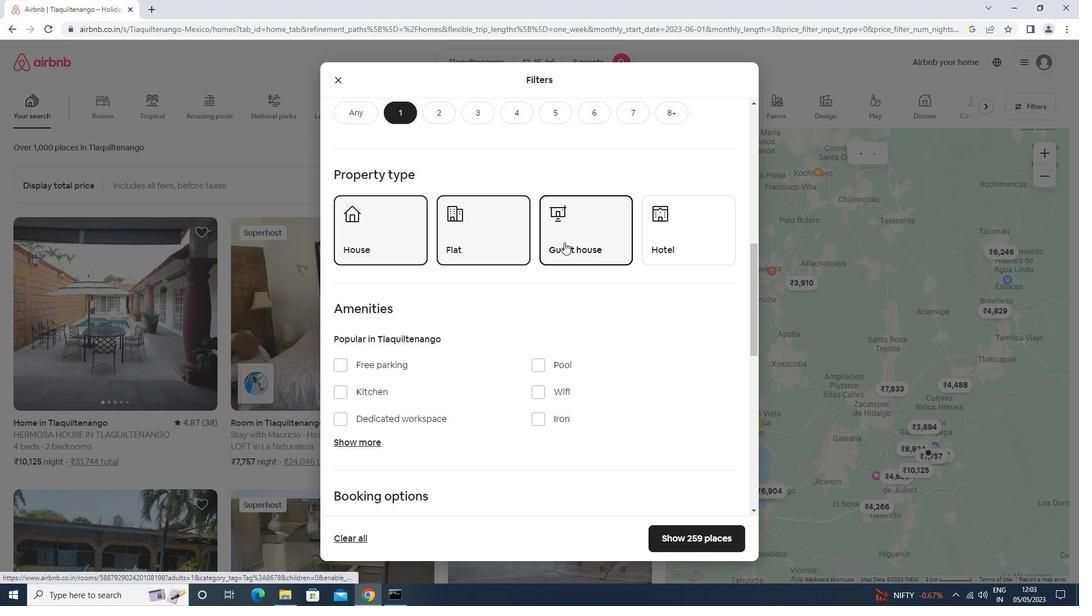 
Action: Mouse scrolled (564, 242) with delta (0, 0)
Screenshot: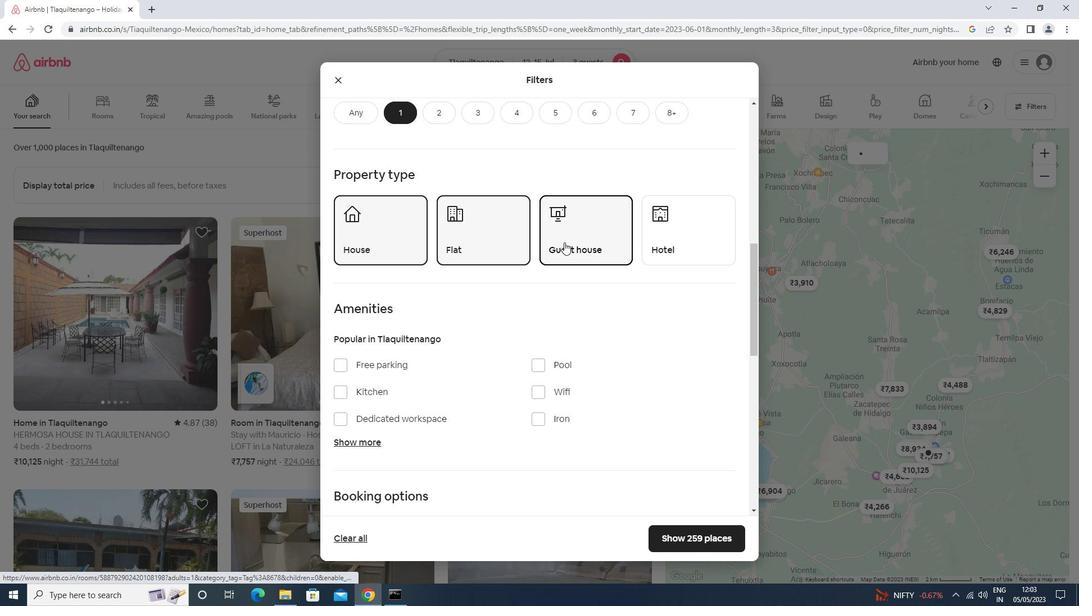 
Action: Mouse moved to (563, 242)
Screenshot: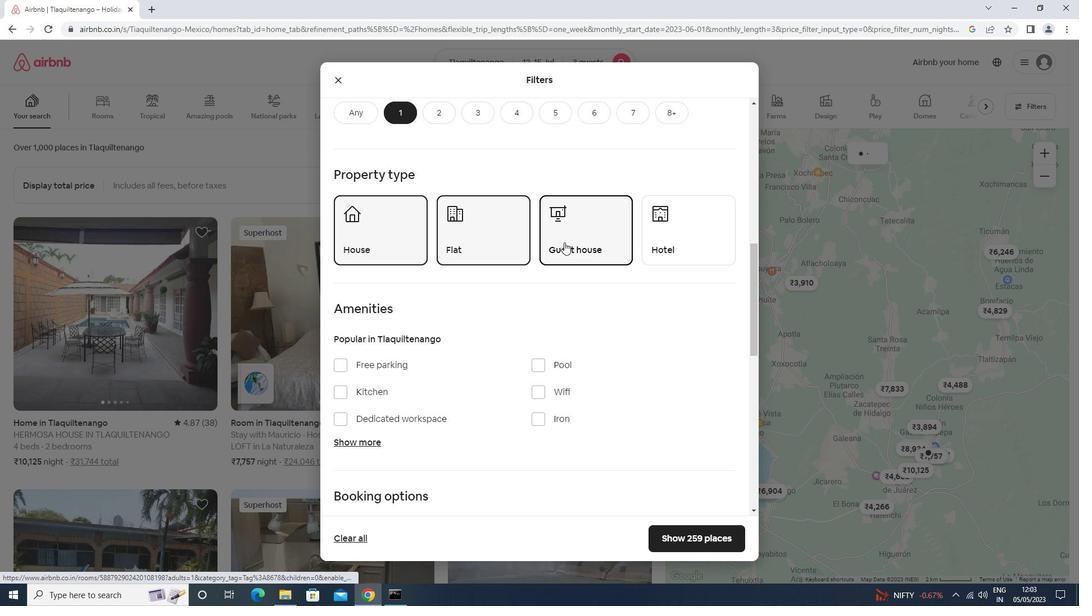 
Action: Mouse scrolled (563, 242) with delta (0, 0)
Screenshot: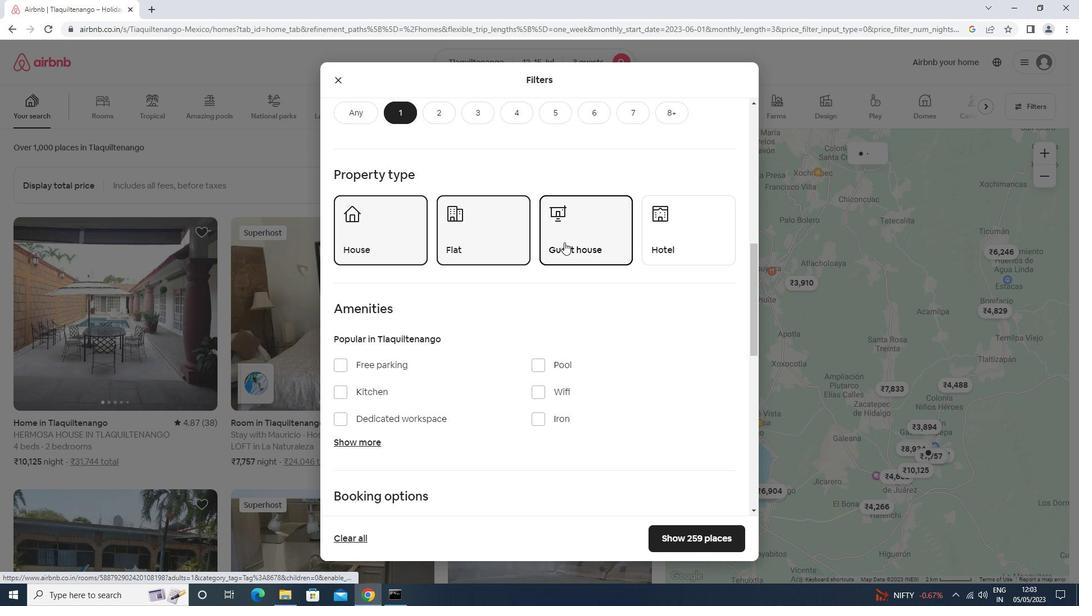 
Action: Mouse moved to (713, 351)
Screenshot: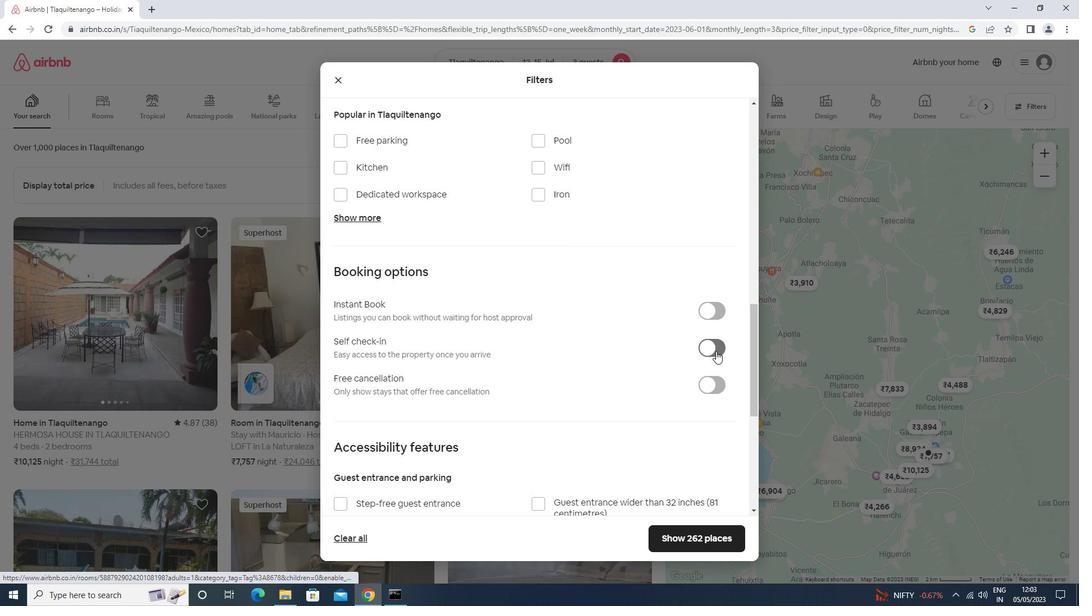 
Action: Mouse pressed left at (713, 351)
Screenshot: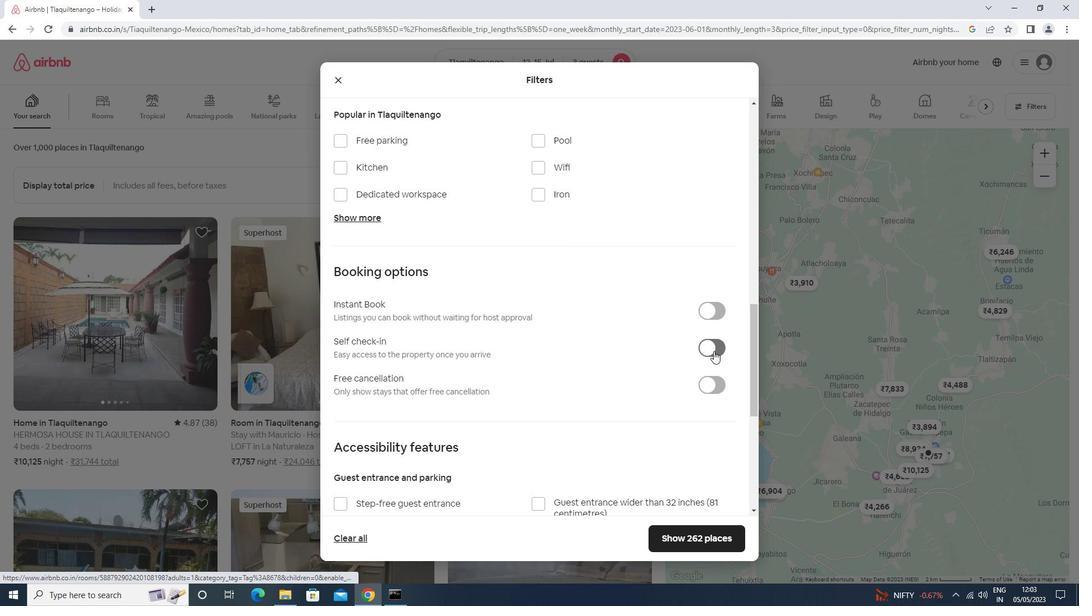 
Action: Mouse moved to (700, 303)
Screenshot: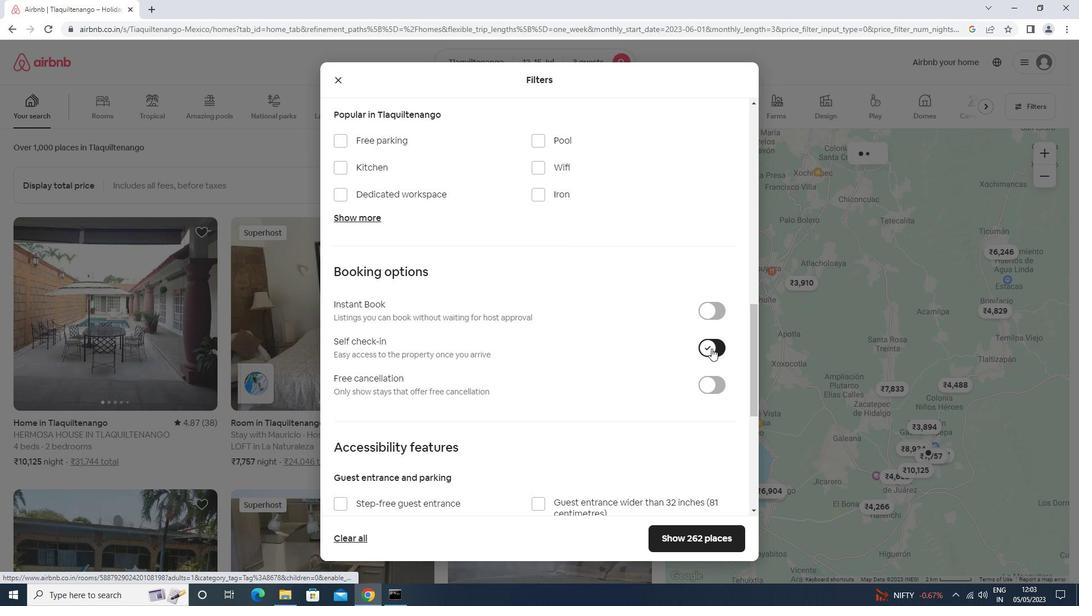 
Action: Mouse scrolled (700, 302) with delta (0, 0)
Screenshot: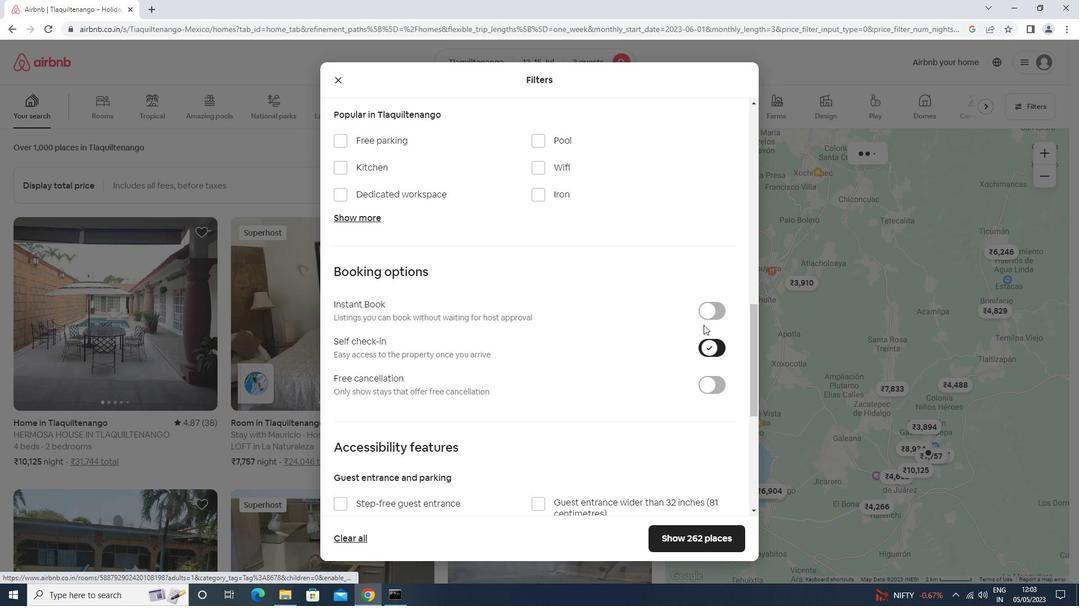 
Action: Mouse scrolled (700, 302) with delta (0, 0)
Screenshot: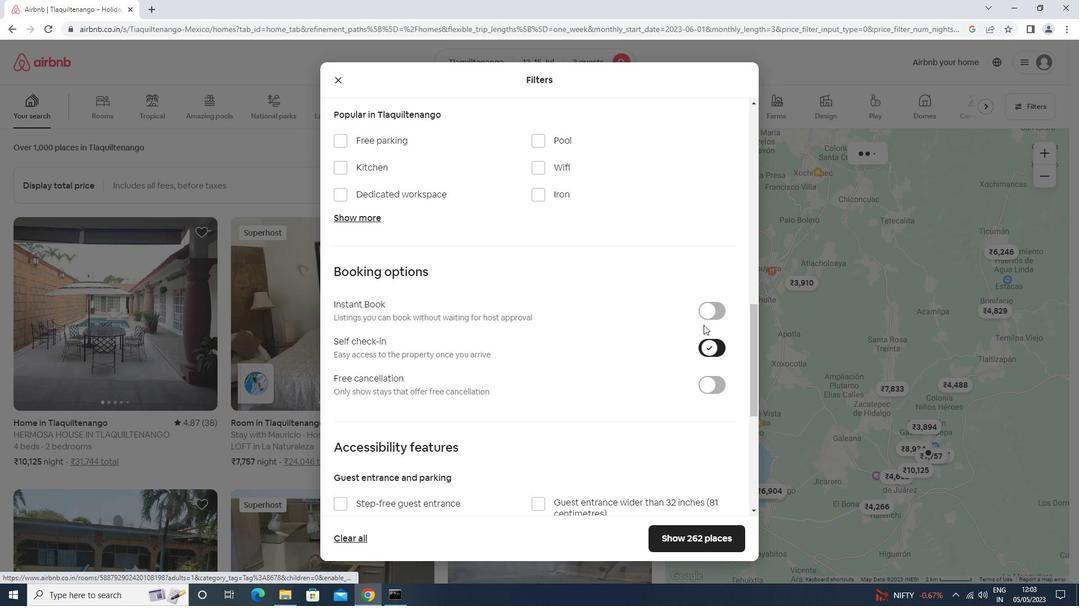 
Action: Mouse scrolled (700, 302) with delta (0, 0)
Screenshot: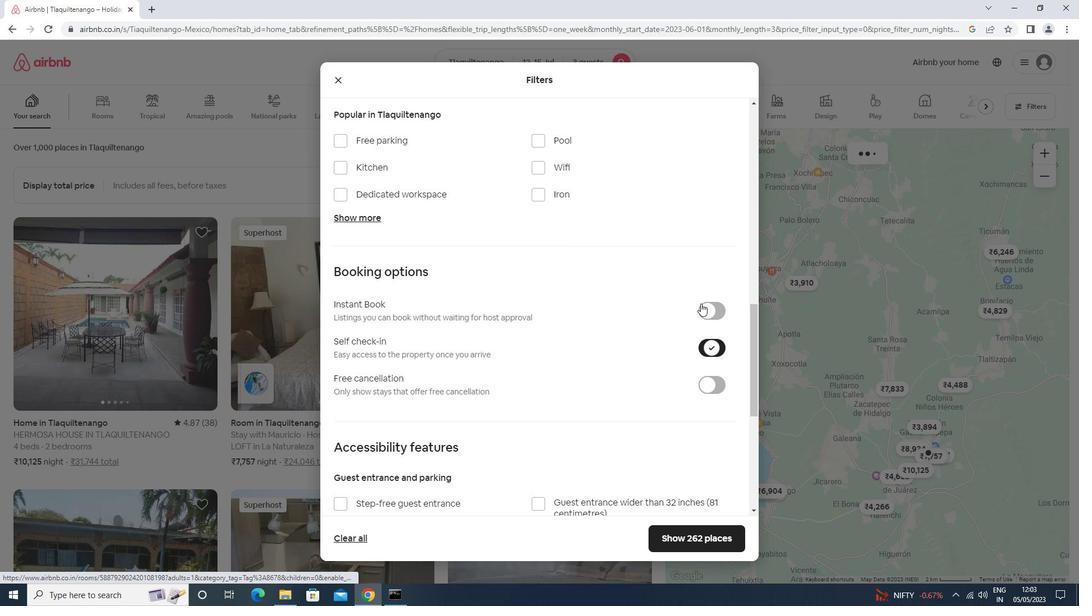 
Action: Mouse moved to (700, 302)
Screenshot: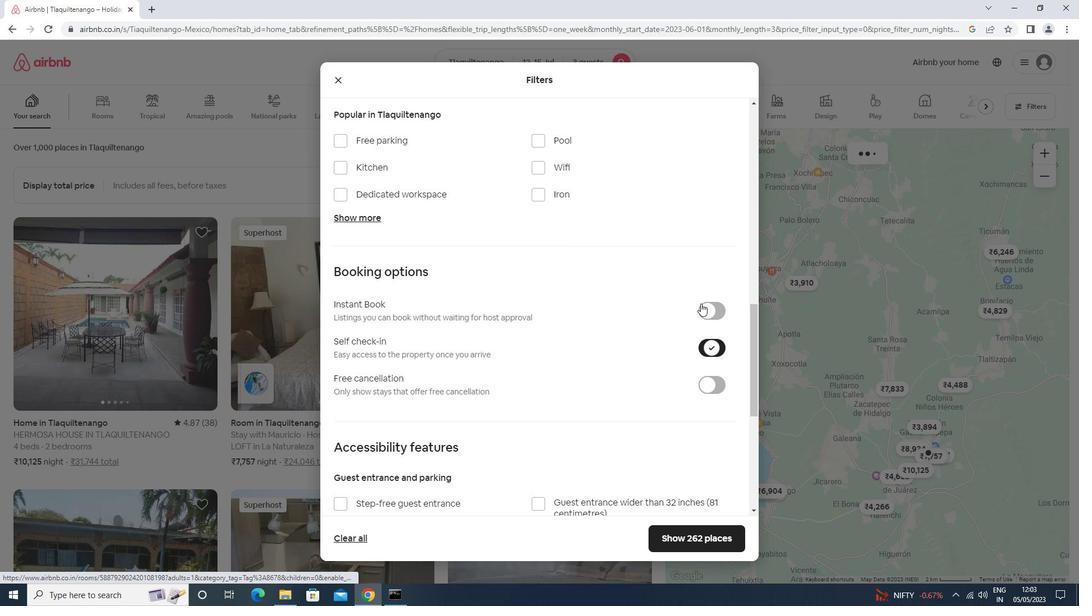 
Action: Mouse scrolled (700, 302) with delta (0, 0)
Screenshot: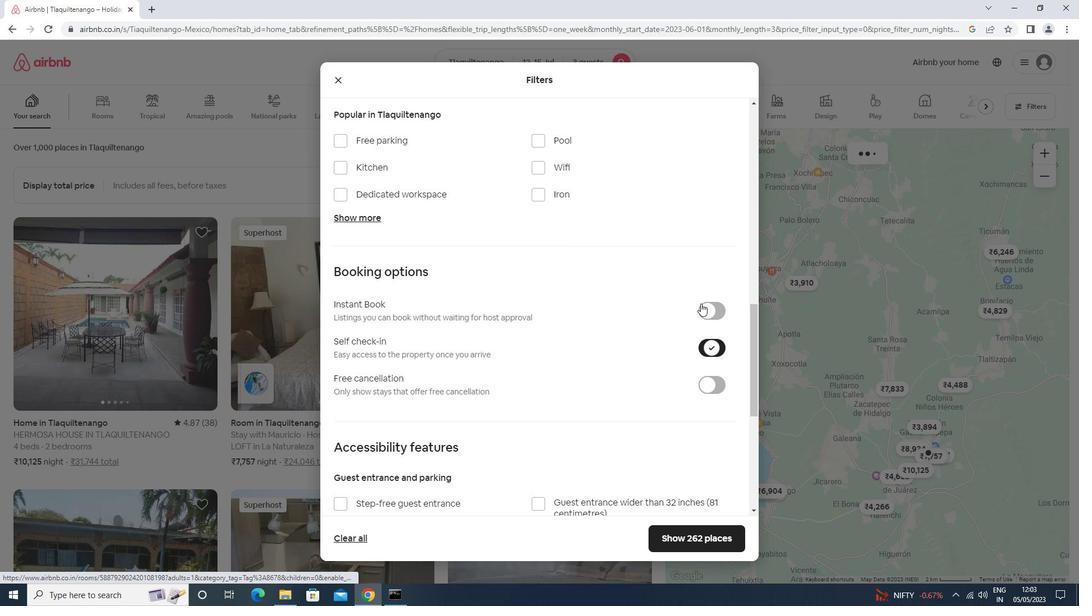 
Action: Mouse scrolled (700, 302) with delta (0, 0)
Screenshot: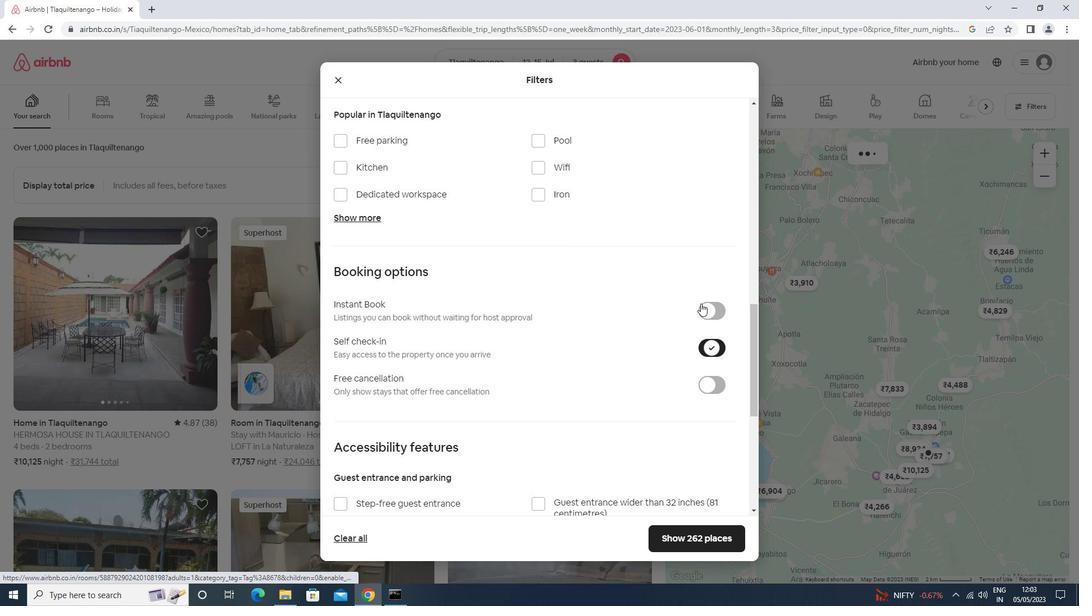 
Action: Mouse scrolled (700, 302) with delta (0, 0)
Screenshot: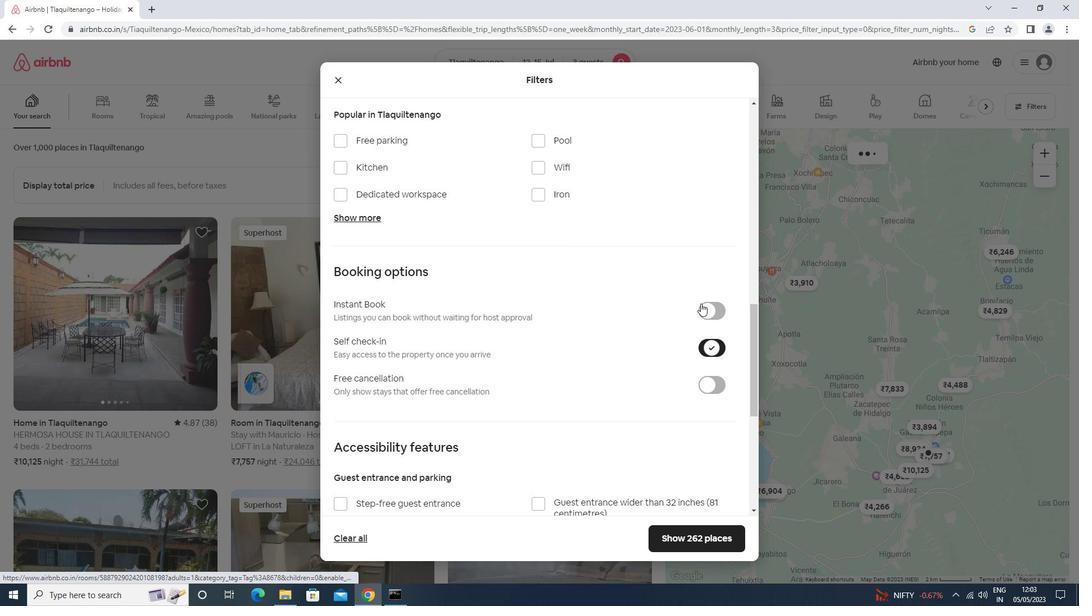 
Action: Mouse moved to (379, 437)
Screenshot: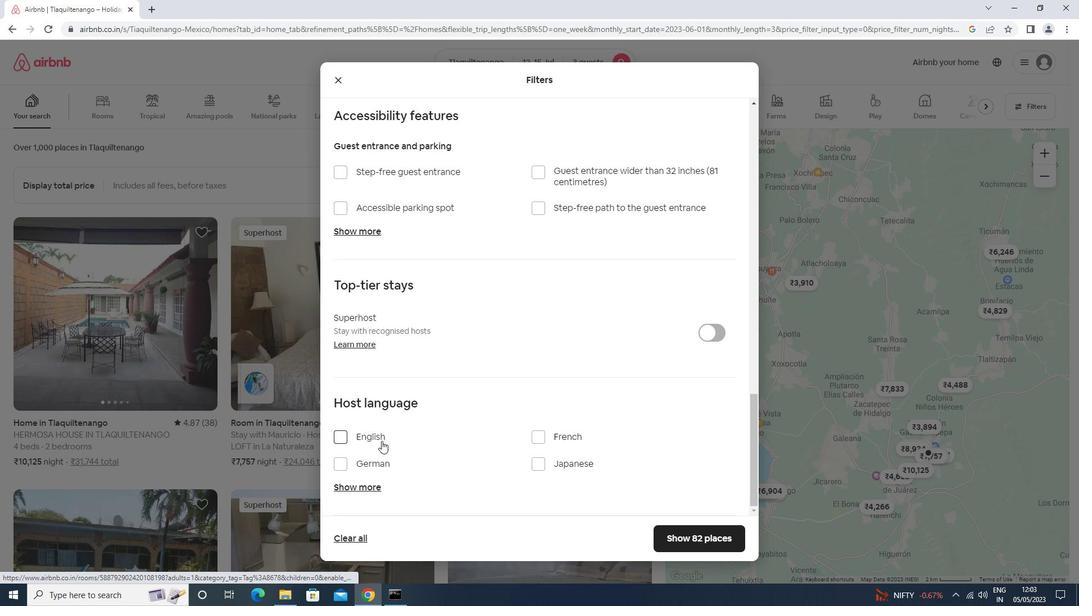 
Action: Mouse pressed left at (379, 437)
Screenshot: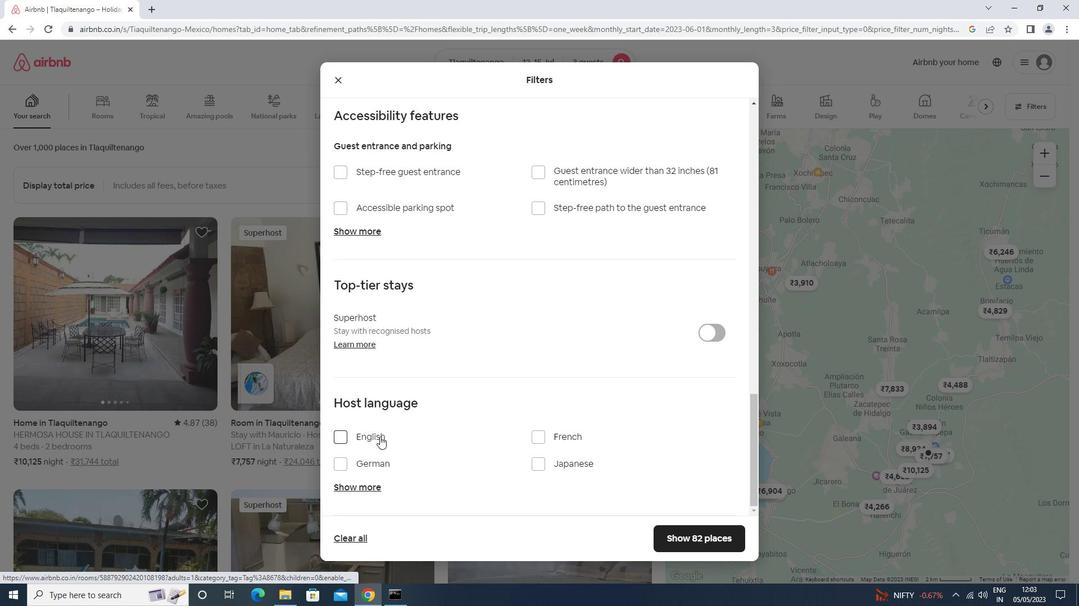 
Action: Mouse moved to (678, 541)
Screenshot: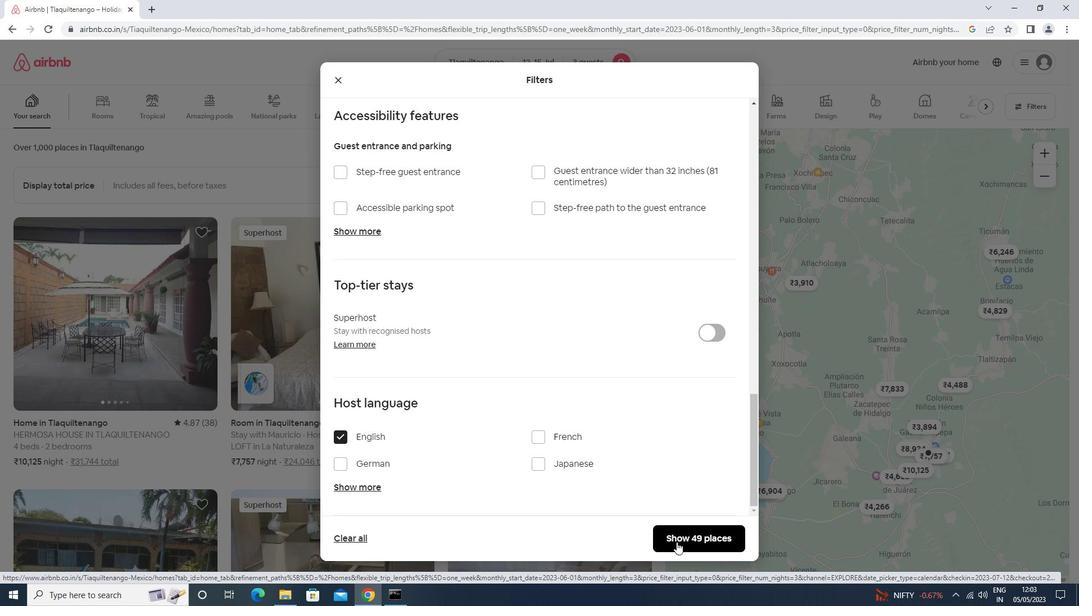 
Action: Mouse pressed left at (678, 541)
Screenshot: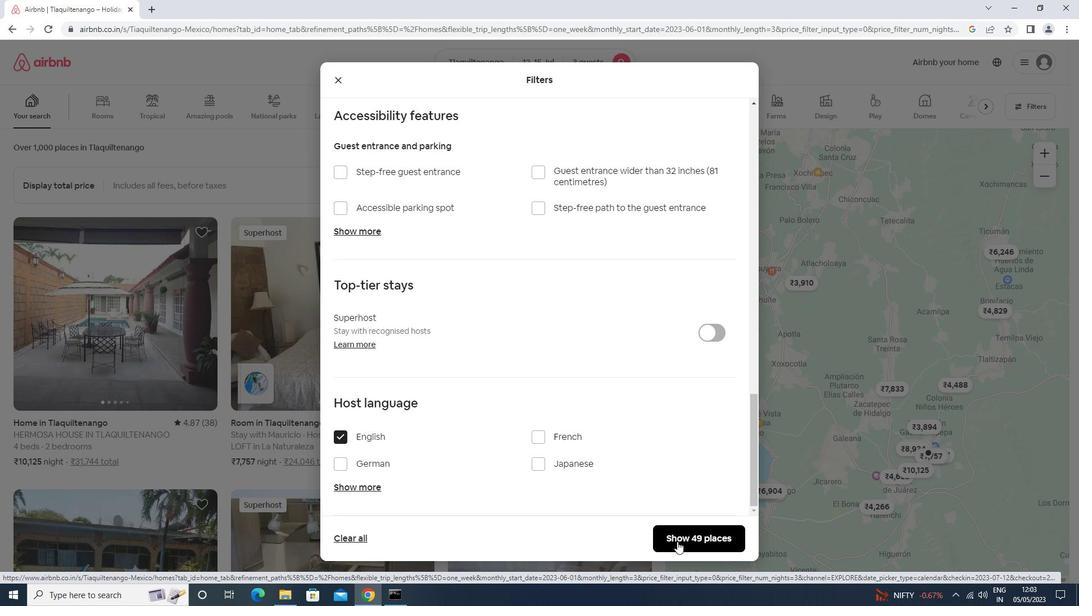 
